 Task: Search one way flight ticket for 5 adults, 2 children, 1 infant in seat and 2 infants on lap in economy from Appleton: Appleton International Airport to Gillette: Gillette Campbell County Airport on 5-1-2023. Choice of flights is JetBlue. Number of bags: 2 carry on bags. Price is upto 72000. Outbound departure time preference is 16:00.
Action: Mouse moved to (227, 227)
Screenshot: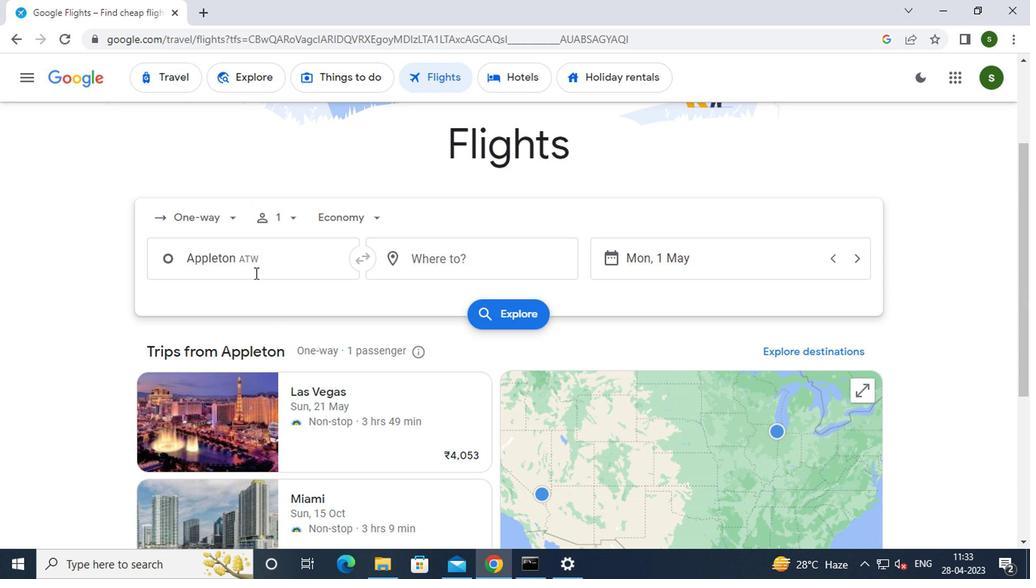 
Action: Mouse pressed left at (227, 227)
Screenshot: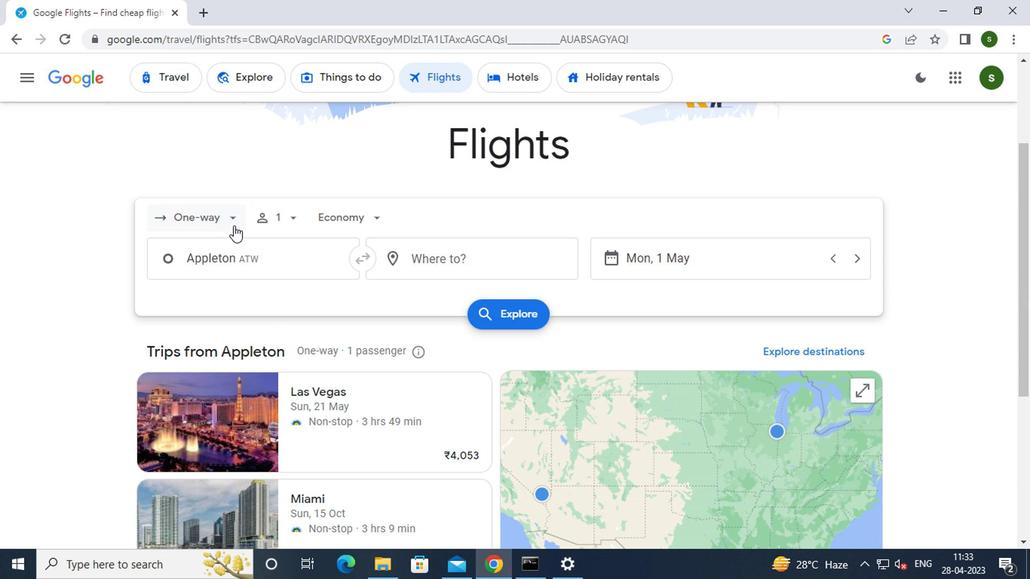 
Action: Mouse moved to (217, 288)
Screenshot: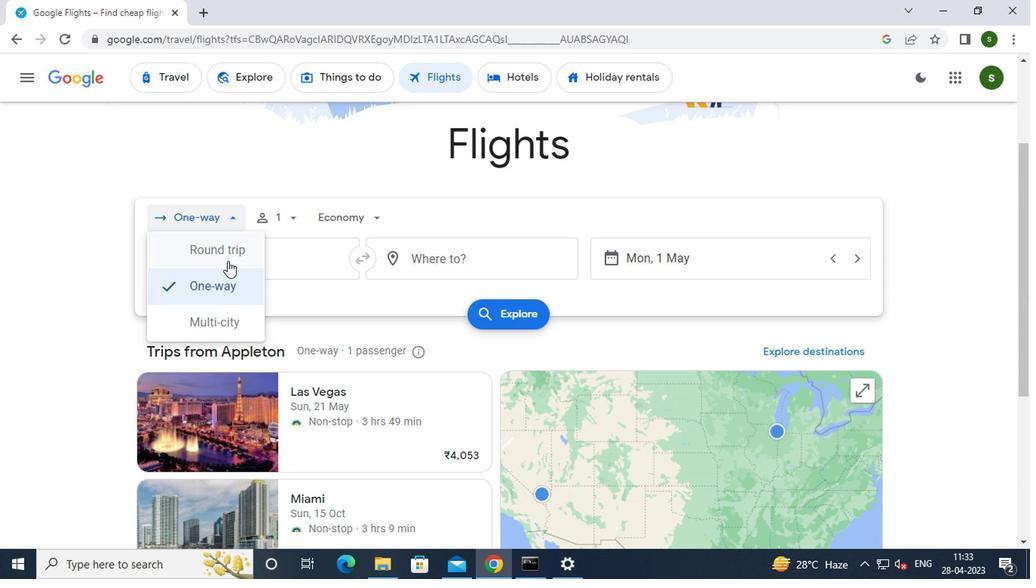 
Action: Mouse pressed left at (217, 288)
Screenshot: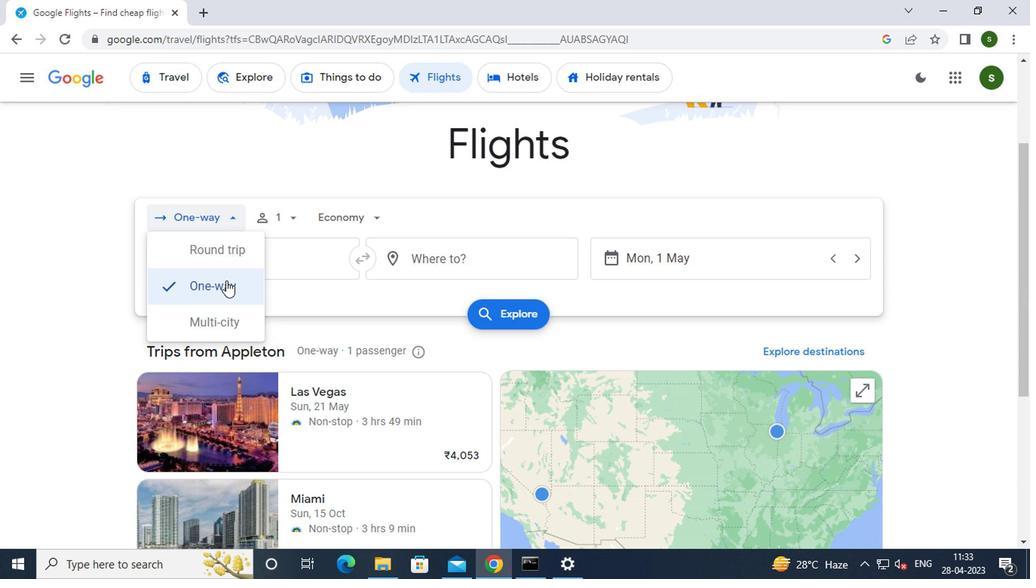 
Action: Mouse moved to (277, 216)
Screenshot: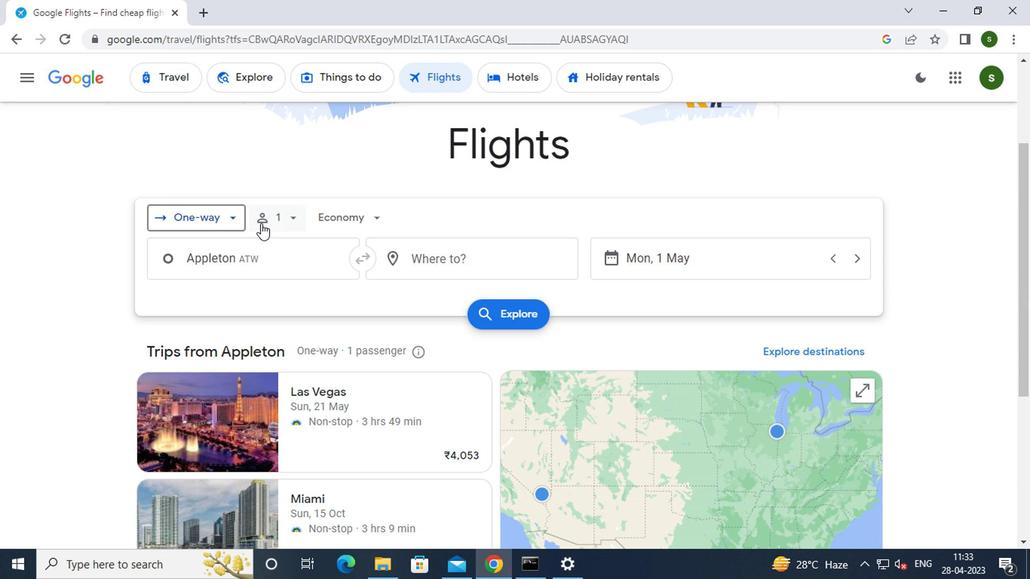 
Action: Mouse pressed left at (277, 216)
Screenshot: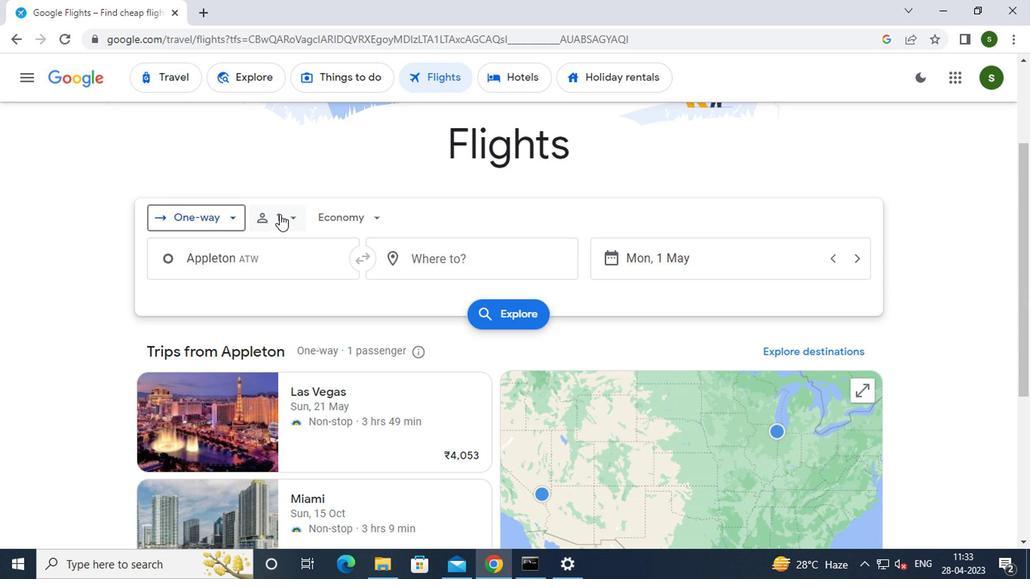 
Action: Mouse moved to (403, 258)
Screenshot: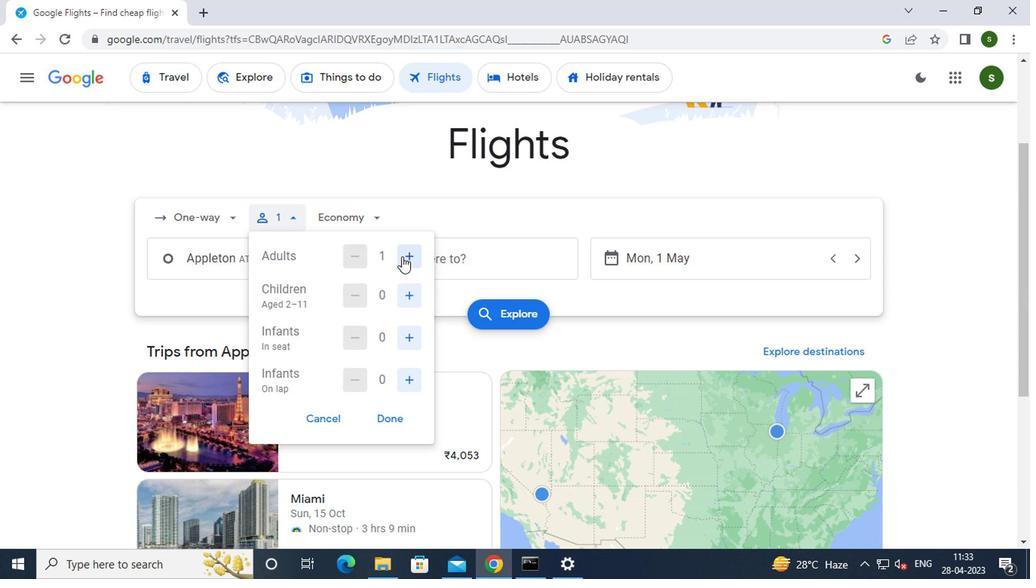 
Action: Mouse pressed left at (403, 258)
Screenshot: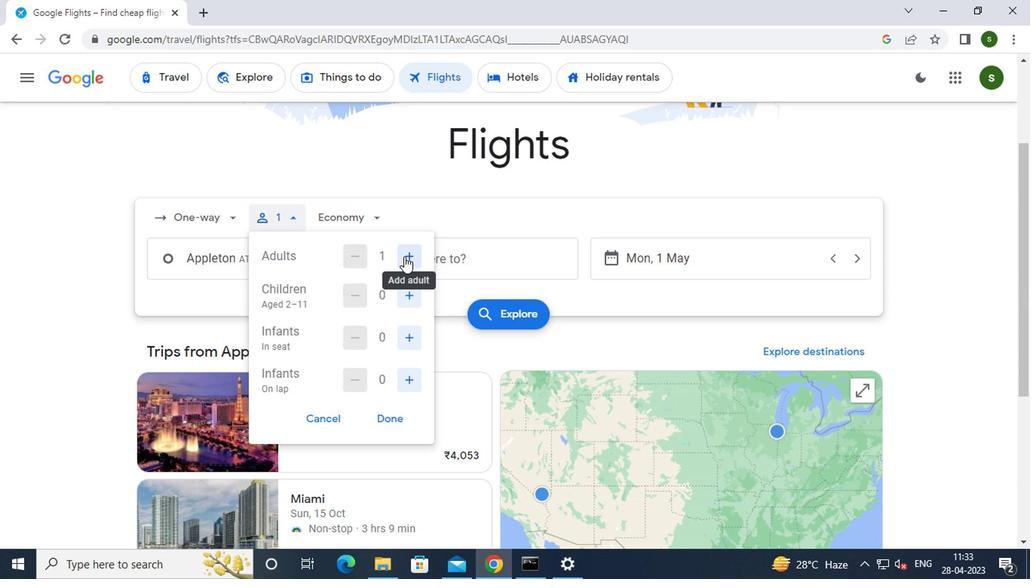
Action: Mouse pressed left at (403, 258)
Screenshot: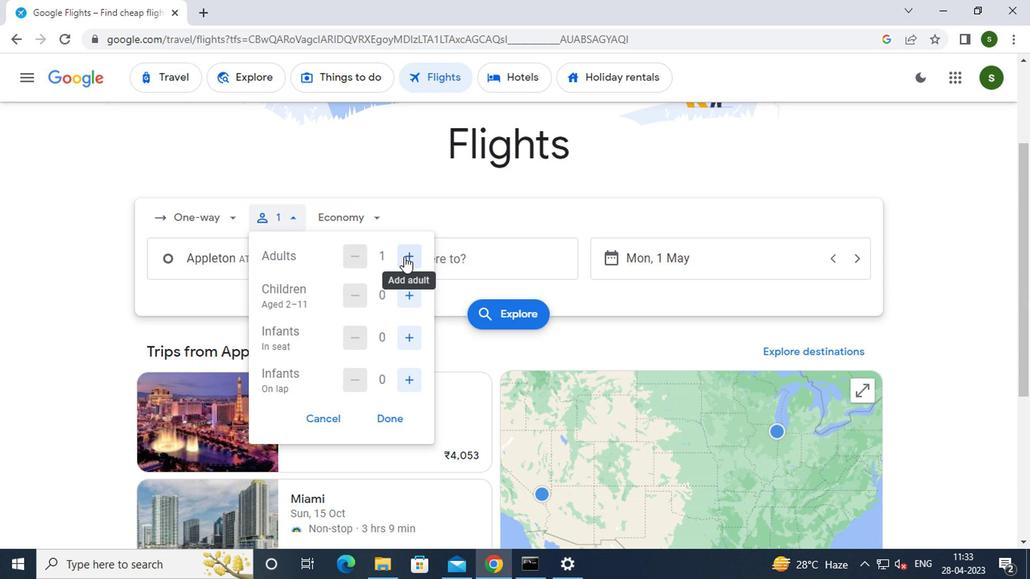 
Action: Mouse pressed left at (403, 258)
Screenshot: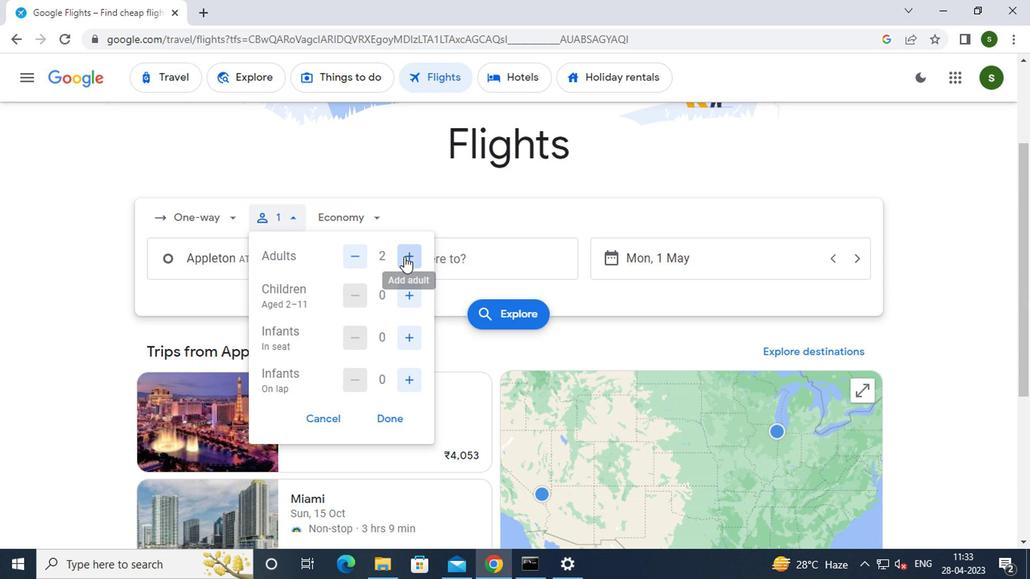 
Action: Mouse pressed left at (403, 258)
Screenshot: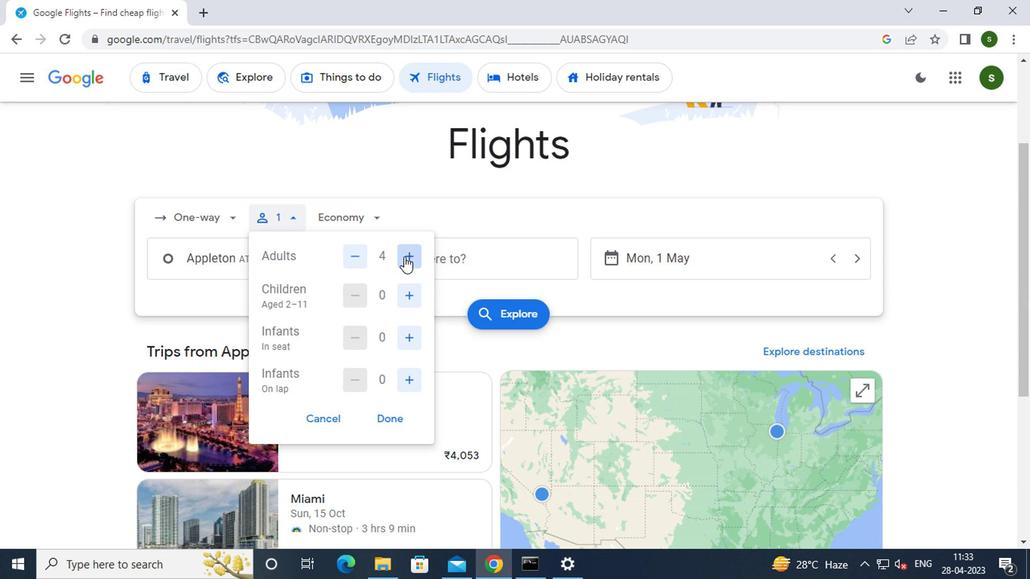 
Action: Mouse moved to (400, 297)
Screenshot: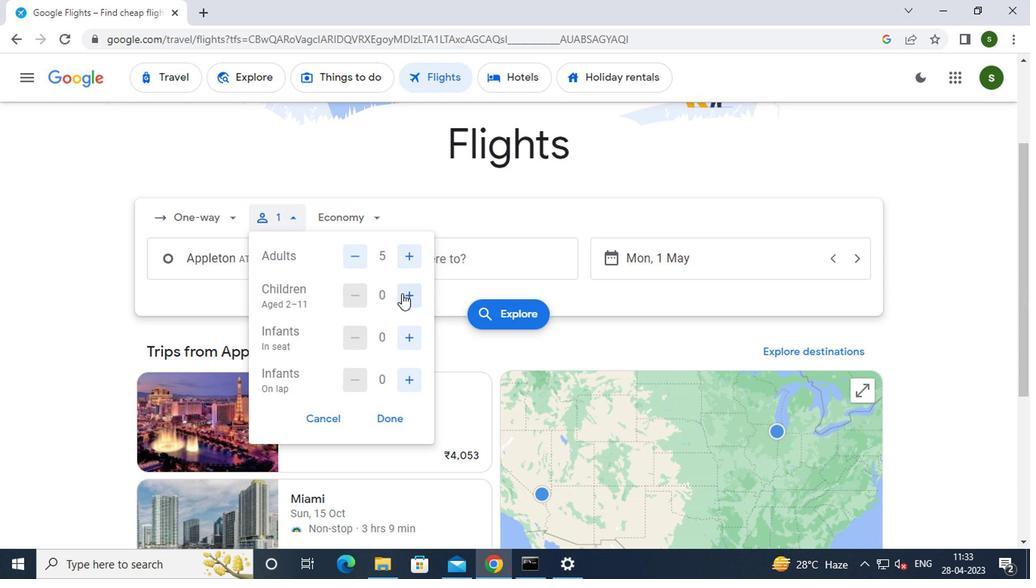 
Action: Mouse pressed left at (400, 297)
Screenshot: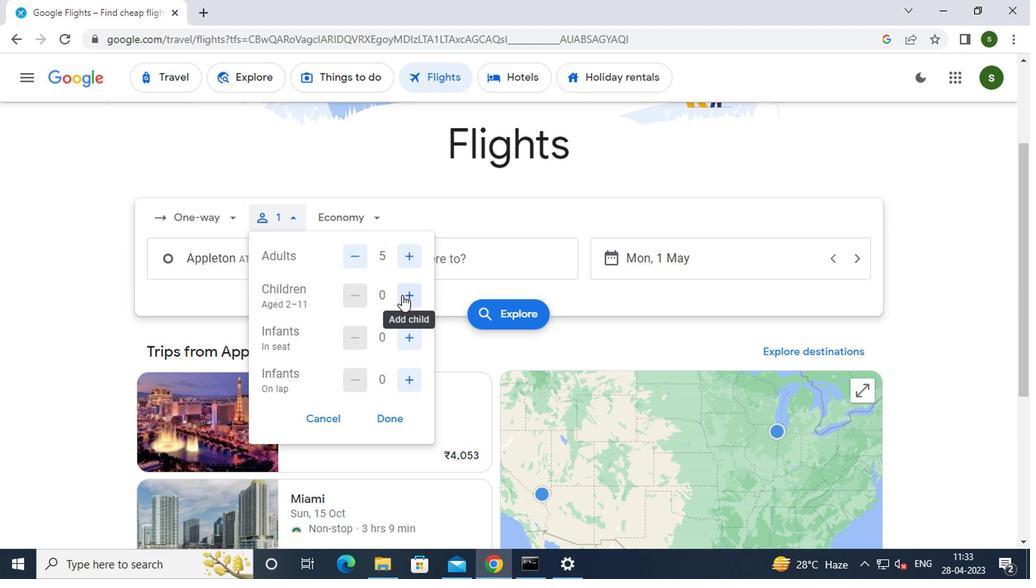 
Action: Mouse pressed left at (400, 297)
Screenshot: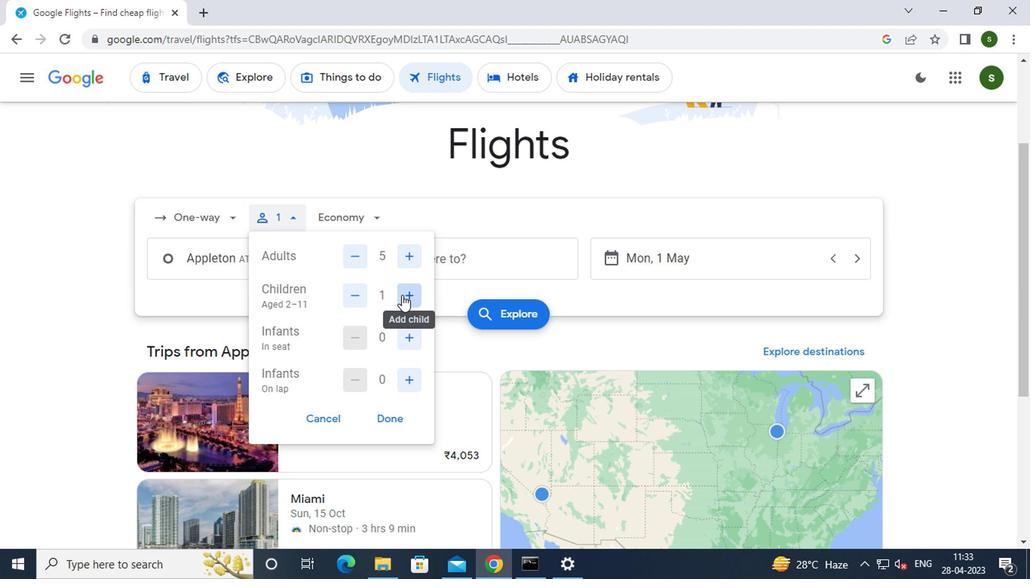 
Action: Mouse moved to (405, 346)
Screenshot: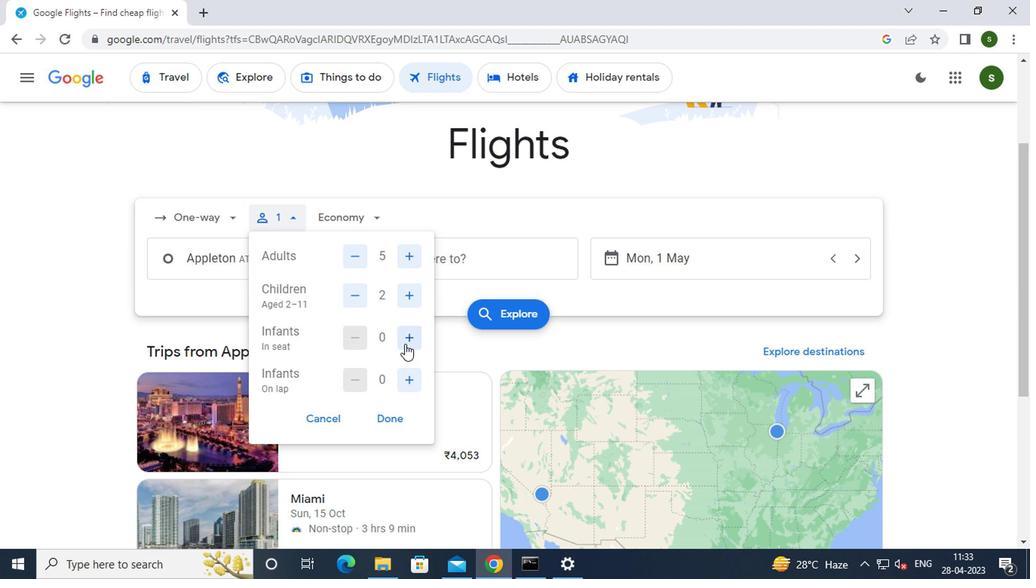
Action: Mouse pressed left at (405, 346)
Screenshot: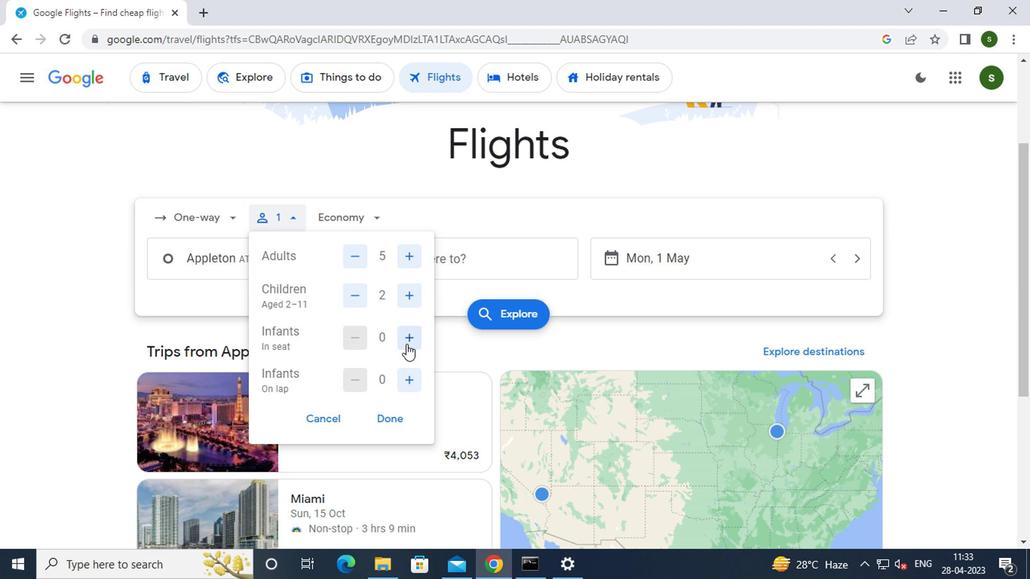 
Action: Mouse moved to (412, 377)
Screenshot: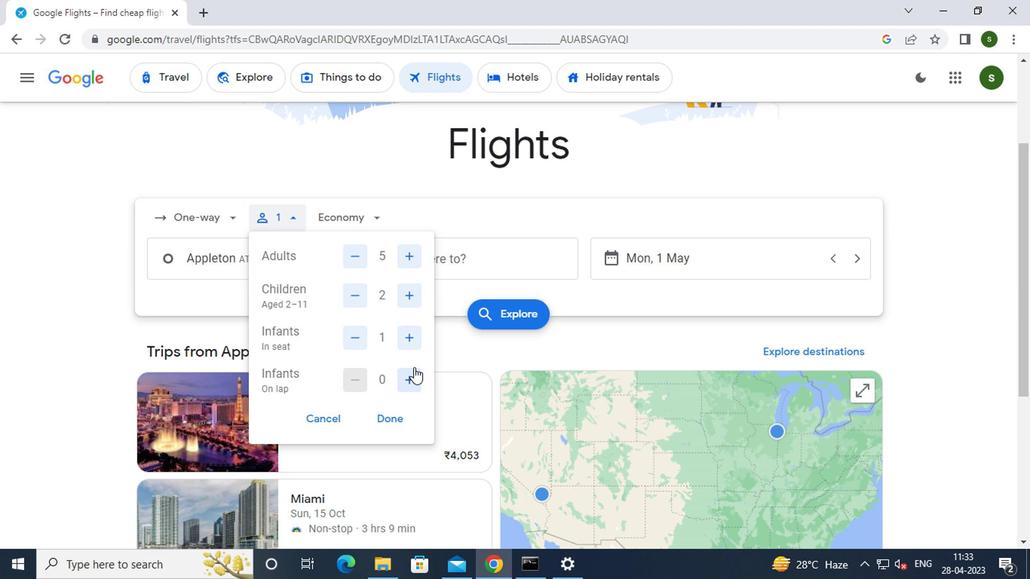
Action: Mouse pressed left at (412, 377)
Screenshot: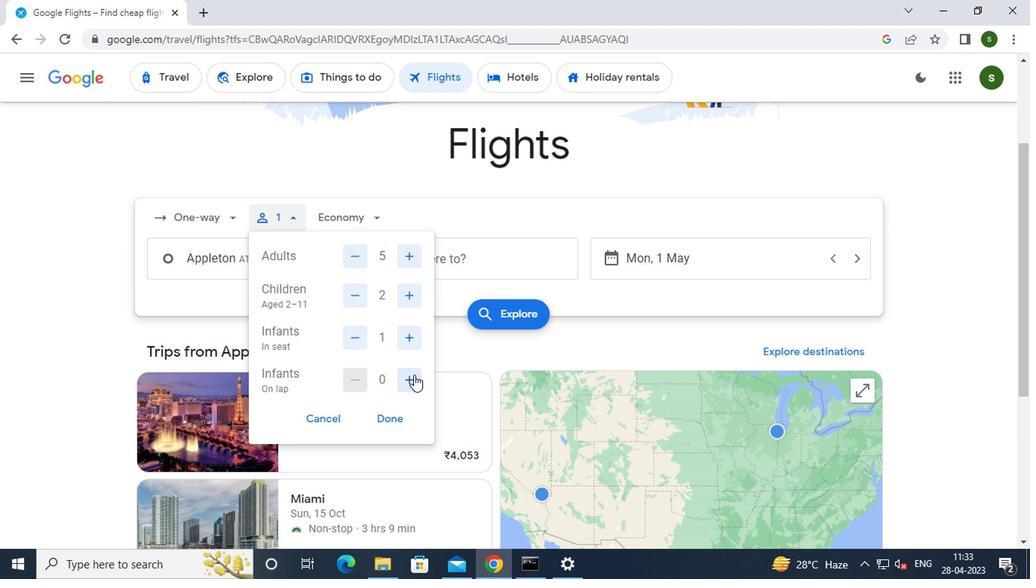 
Action: Mouse pressed left at (412, 377)
Screenshot: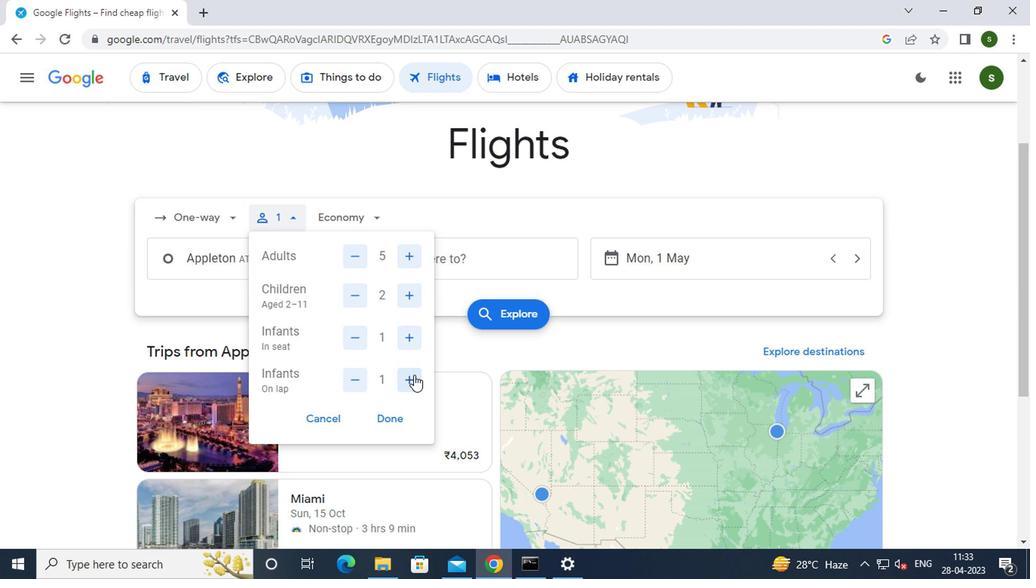 
Action: Mouse moved to (346, 382)
Screenshot: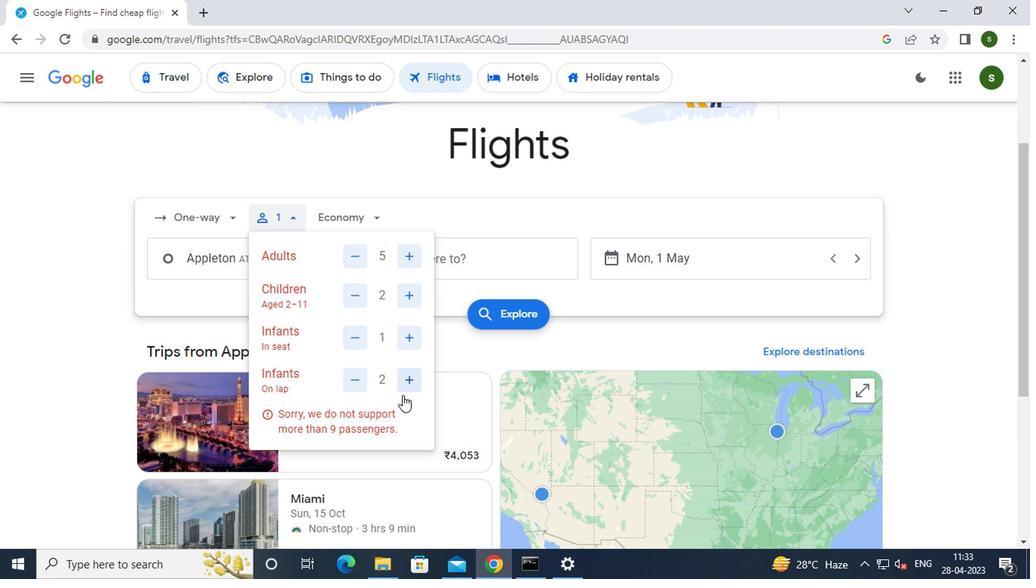 
Action: Mouse pressed left at (346, 382)
Screenshot: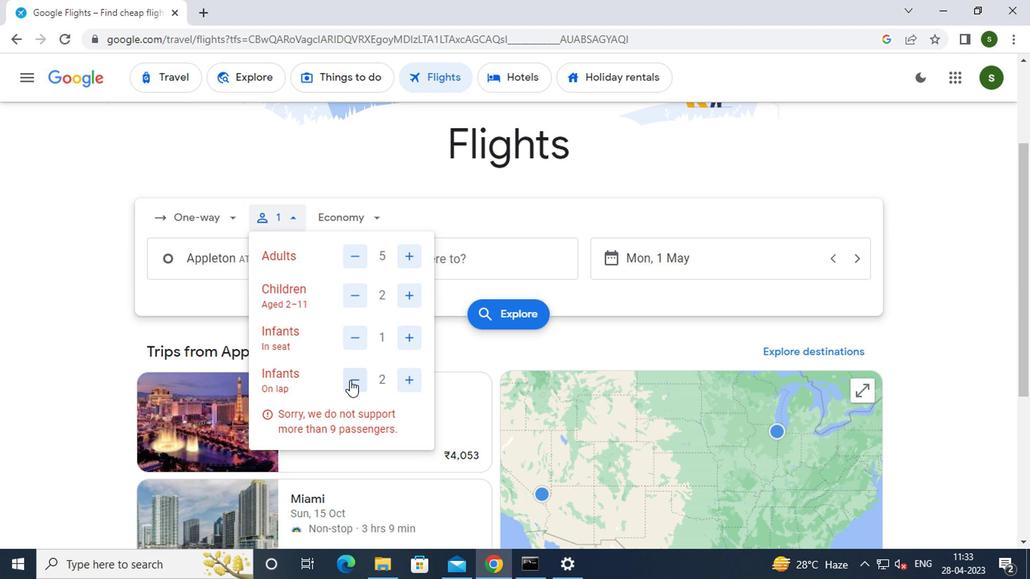 
Action: Mouse moved to (418, 223)
Screenshot: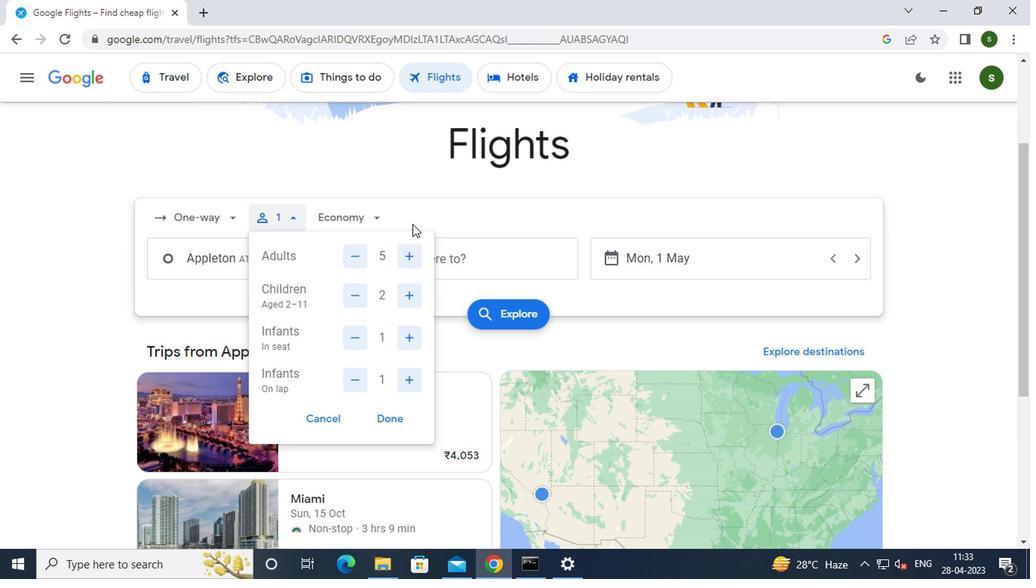 
Action: Mouse pressed left at (418, 223)
Screenshot: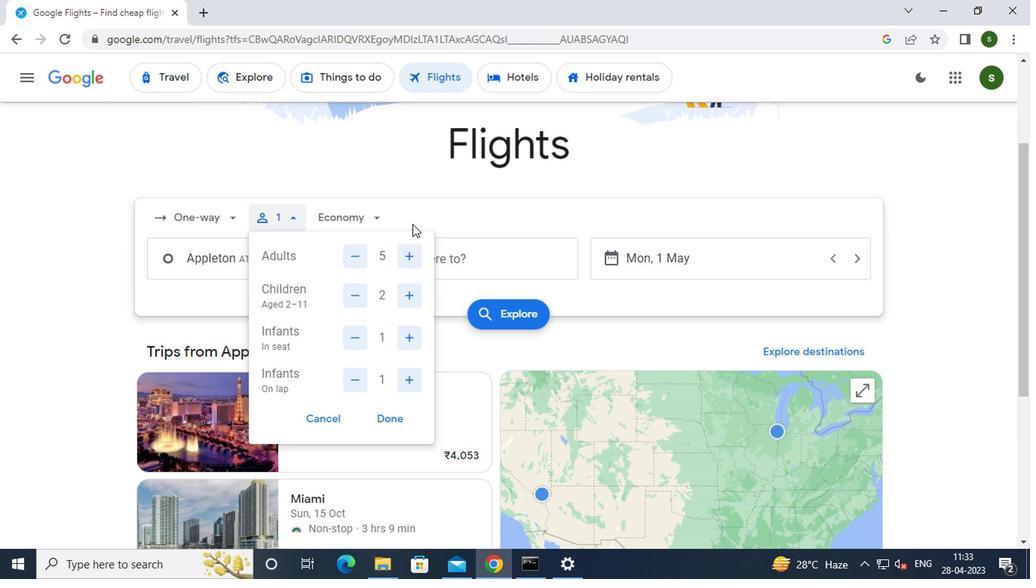 
Action: Mouse moved to (369, 219)
Screenshot: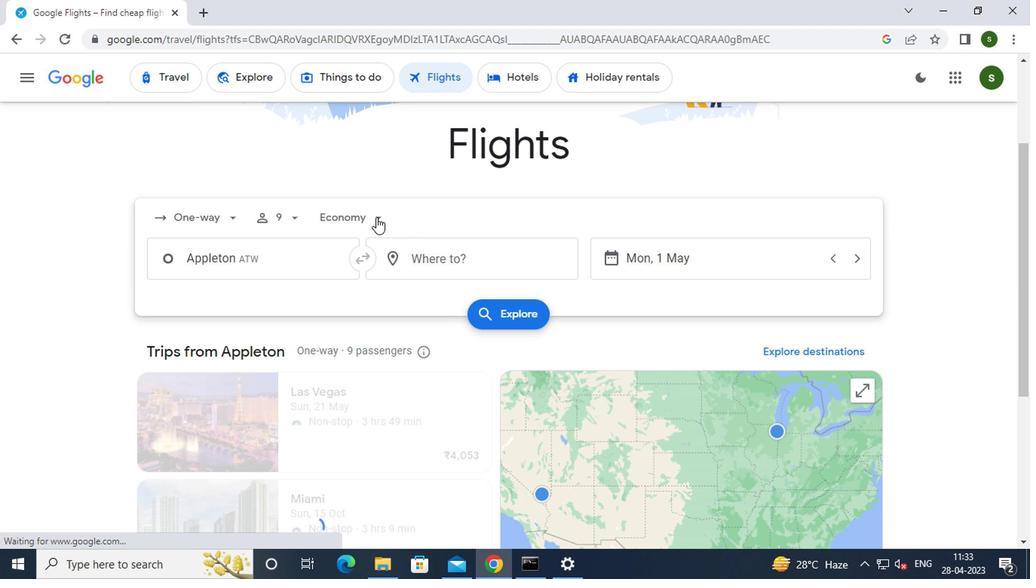 
Action: Mouse pressed left at (369, 219)
Screenshot: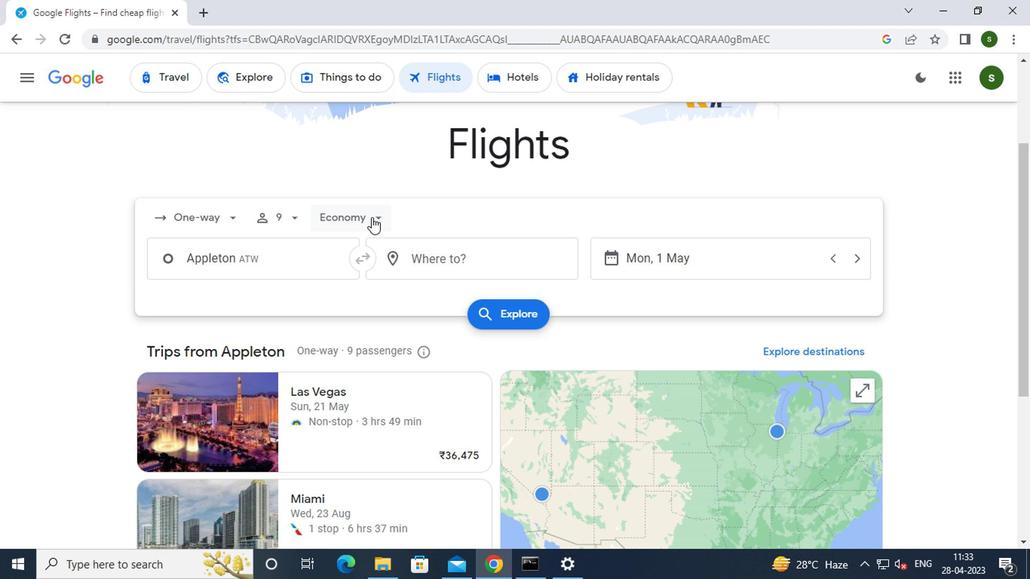 
Action: Mouse moved to (368, 255)
Screenshot: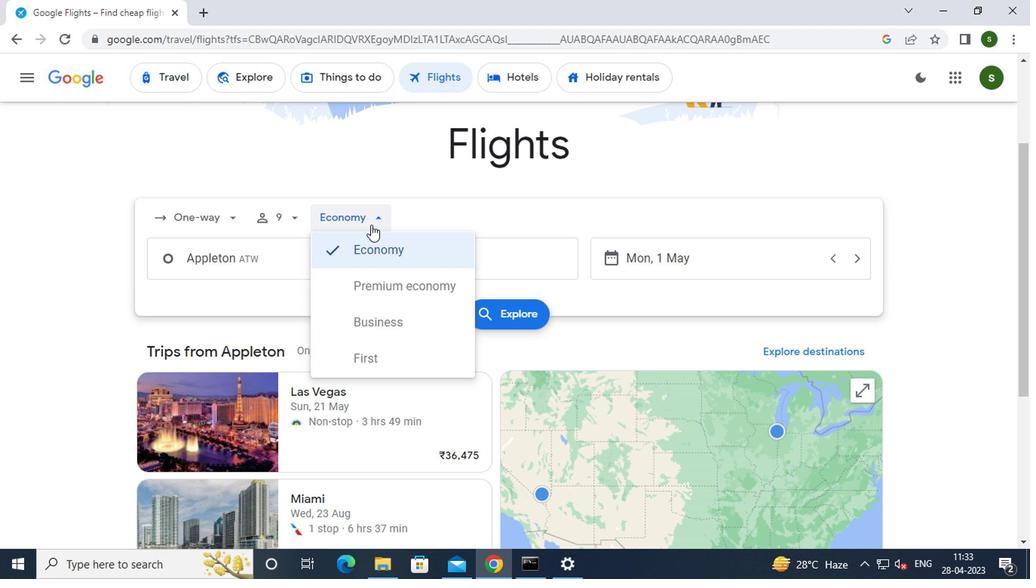 
Action: Mouse pressed left at (368, 255)
Screenshot: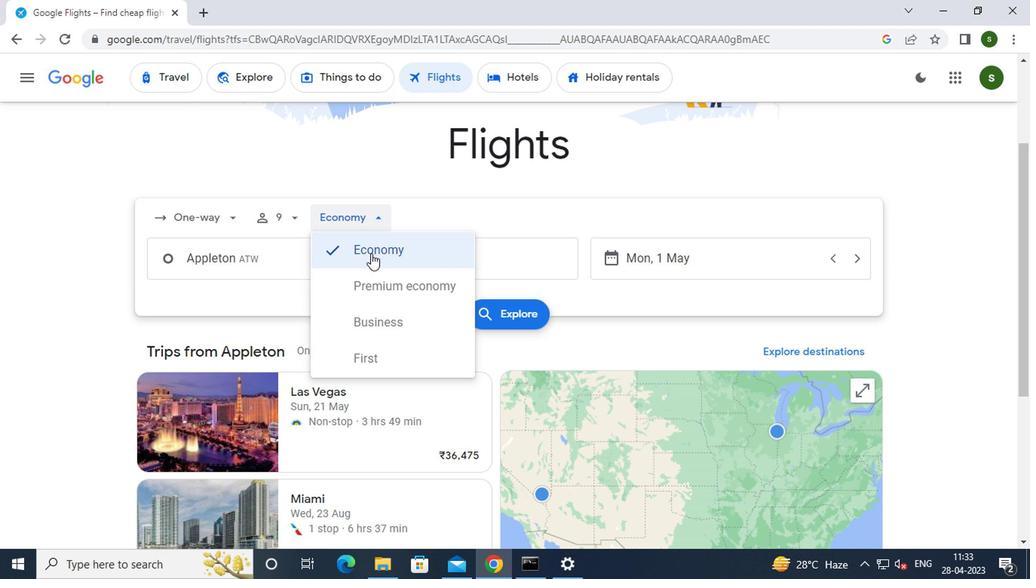 
Action: Mouse moved to (271, 264)
Screenshot: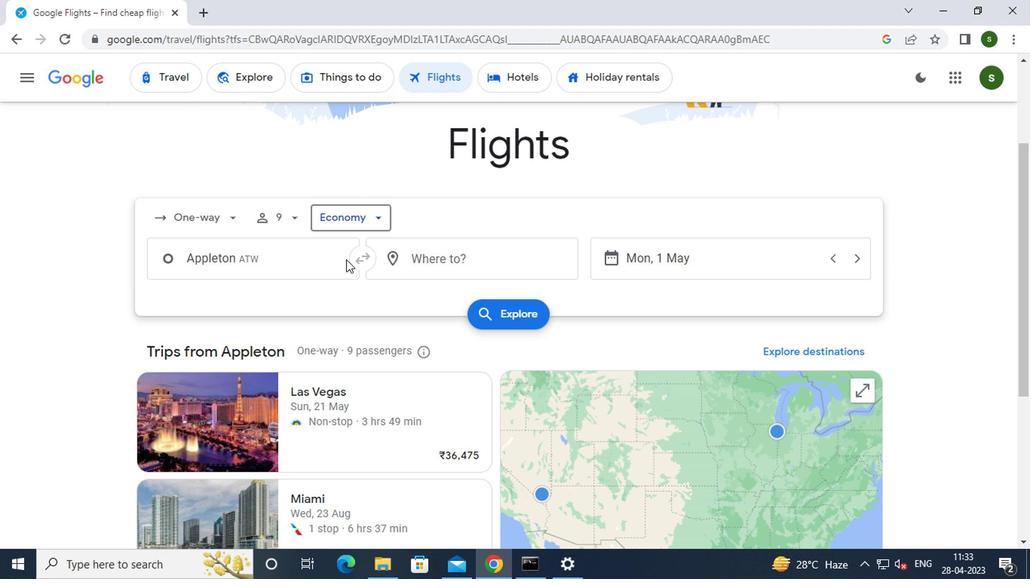 
Action: Mouse pressed left at (271, 264)
Screenshot: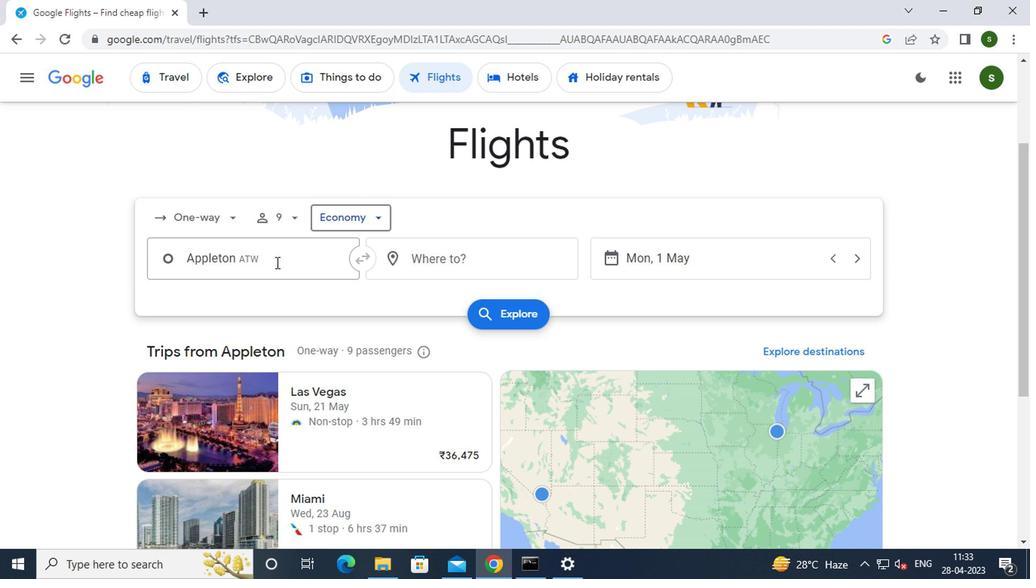 
Action: Key pressed <Key.backspace><Key.caps_lock>a<Key.caps_lock>ppleton
Screenshot: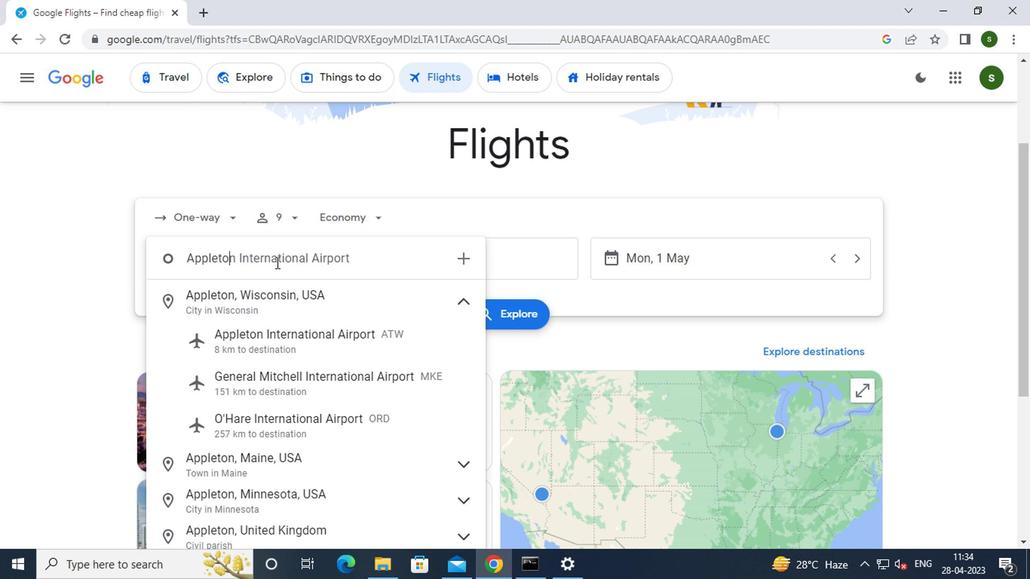 
Action: Mouse moved to (279, 329)
Screenshot: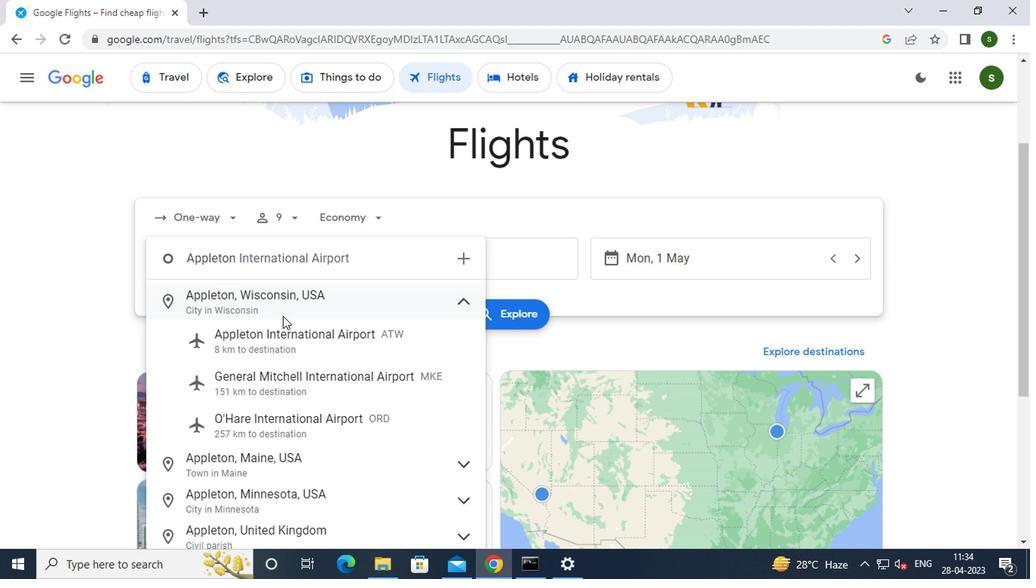 
Action: Mouse pressed left at (279, 329)
Screenshot: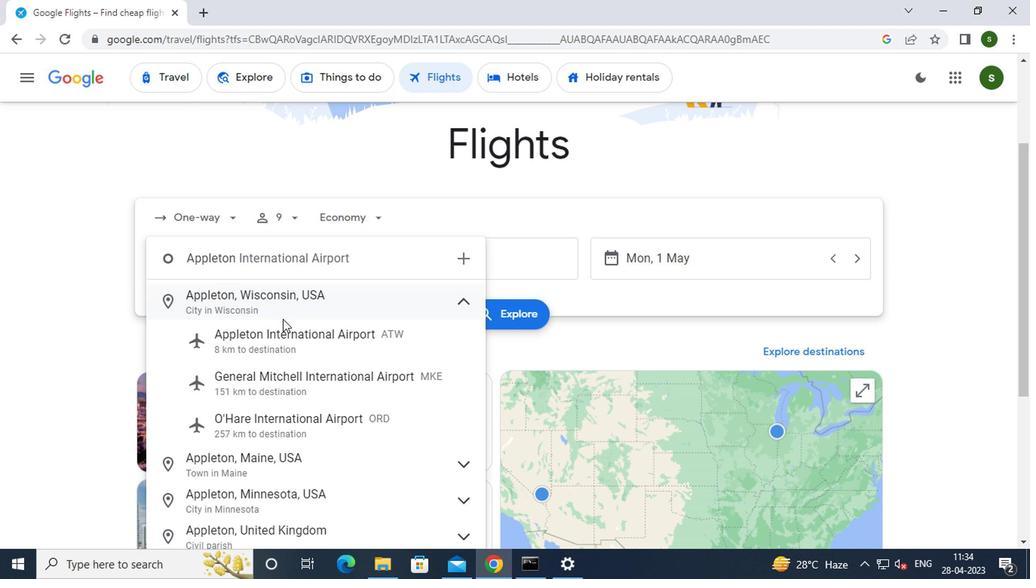 
Action: Mouse moved to (469, 261)
Screenshot: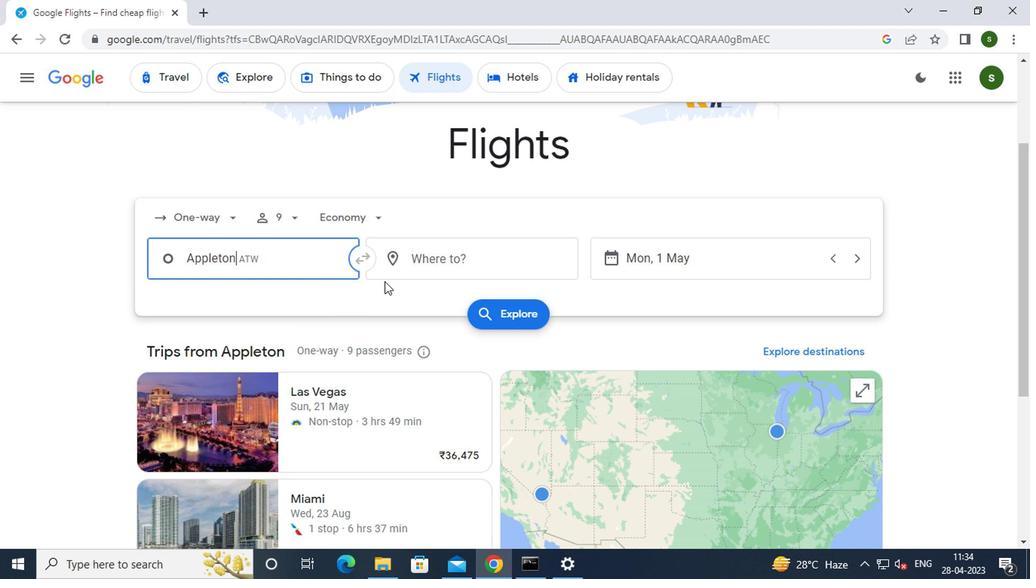 
Action: Mouse pressed left at (469, 261)
Screenshot: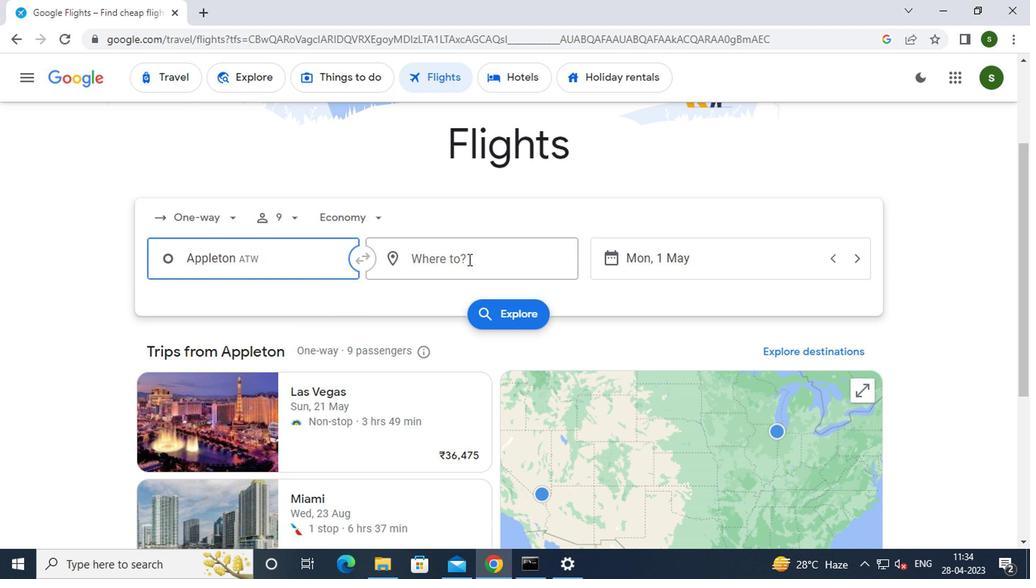 
Action: Key pressed <Key.caps_lock>g<Key.caps_lock>illette<Key.enter>
Screenshot: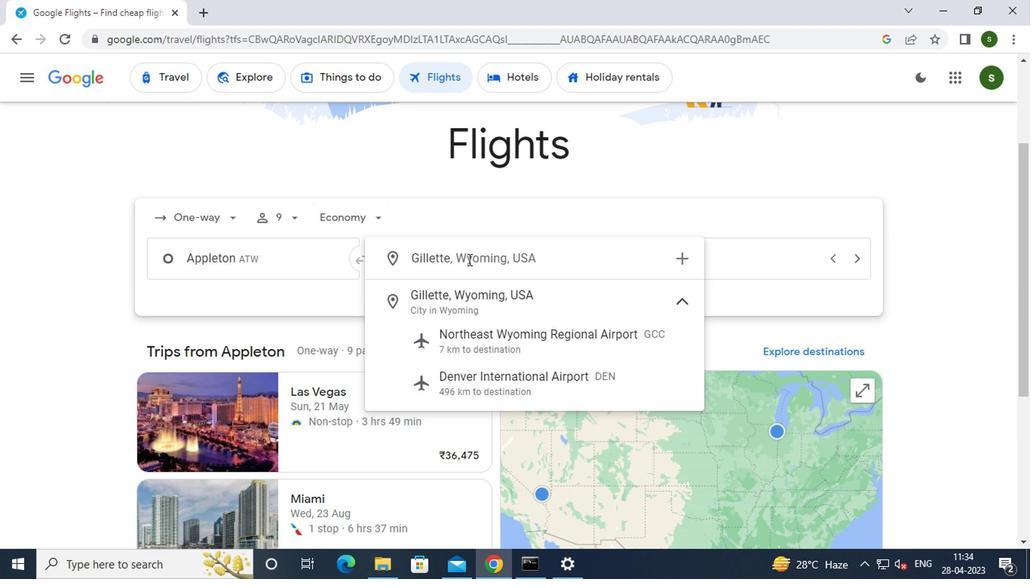 
Action: Mouse moved to (653, 259)
Screenshot: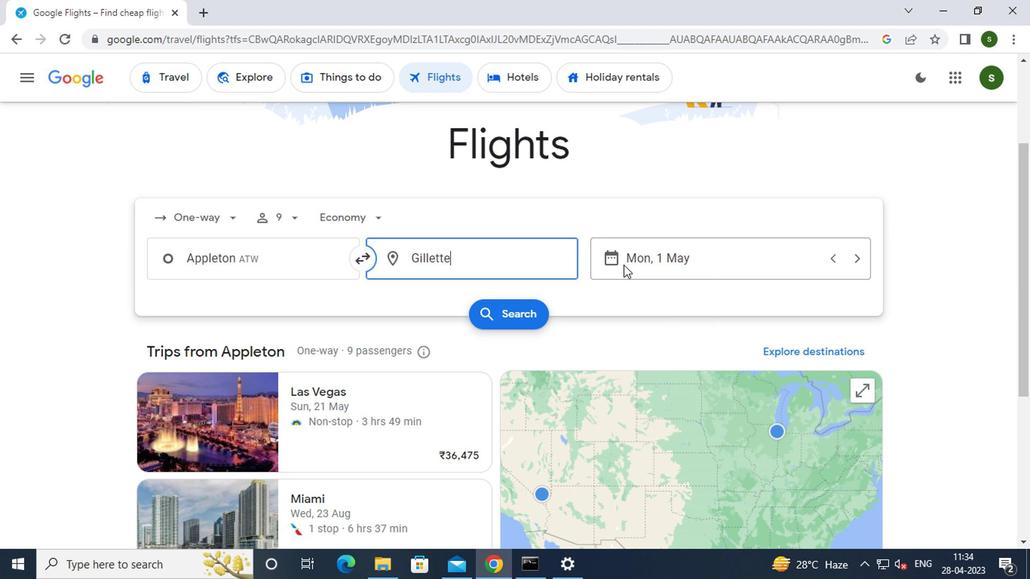 
Action: Mouse pressed left at (653, 259)
Screenshot: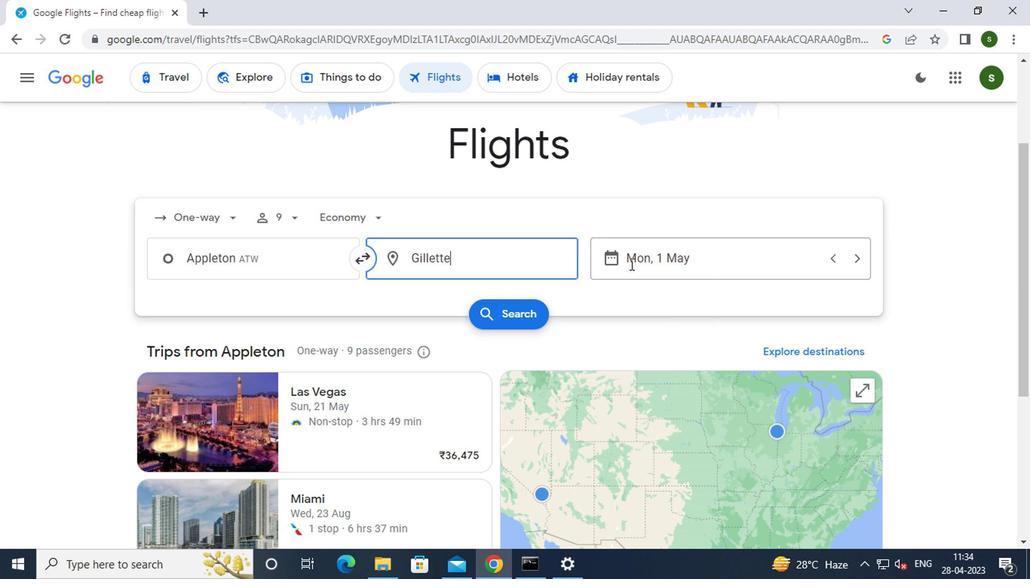 
Action: Mouse moved to (678, 277)
Screenshot: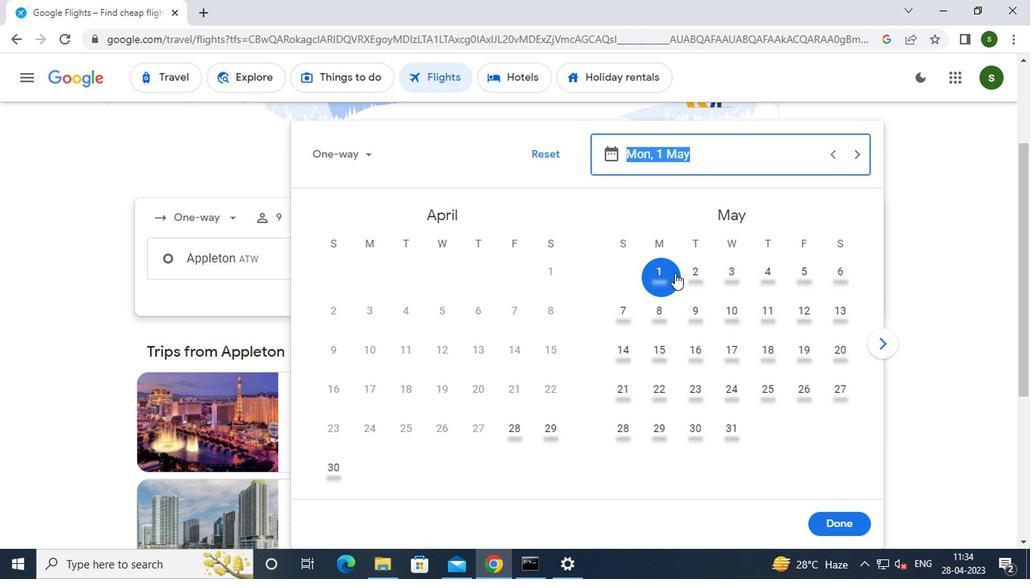 
Action: Mouse pressed left at (678, 277)
Screenshot: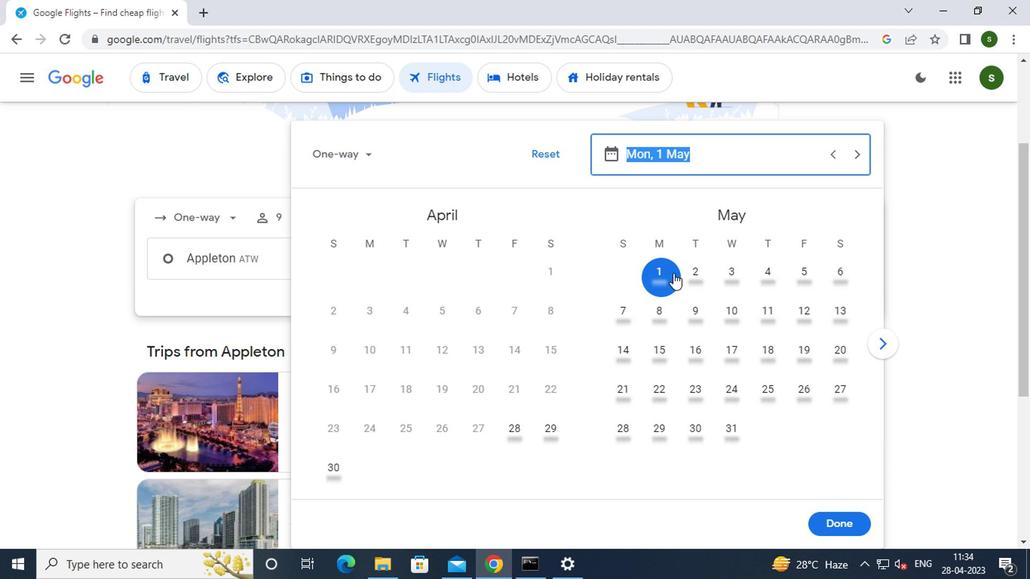 
Action: Mouse moved to (852, 523)
Screenshot: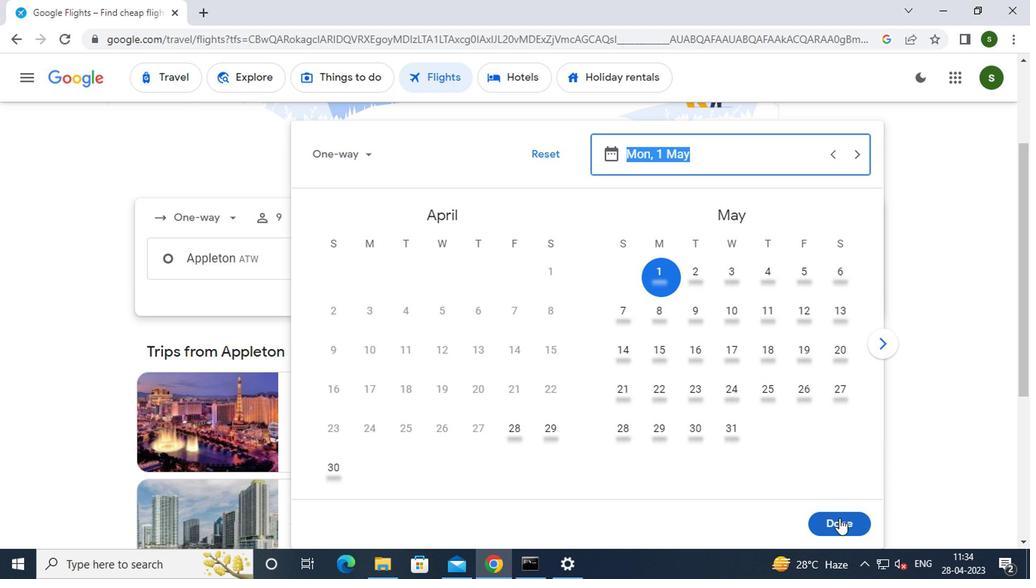 
Action: Mouse pressed left at (852, 523)
Screenshot: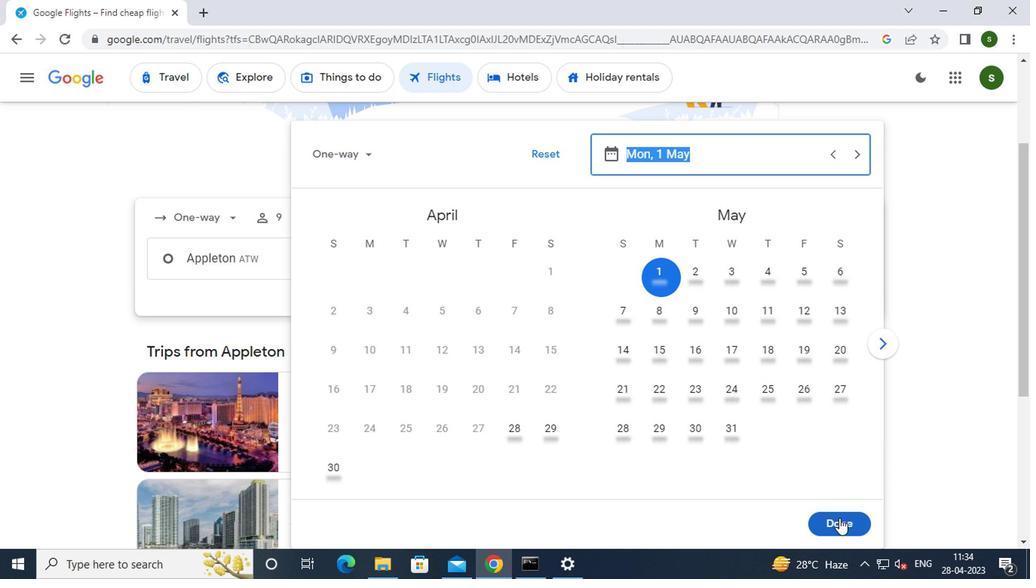
Action: Mouse moved to (513, 312)
Screenshot: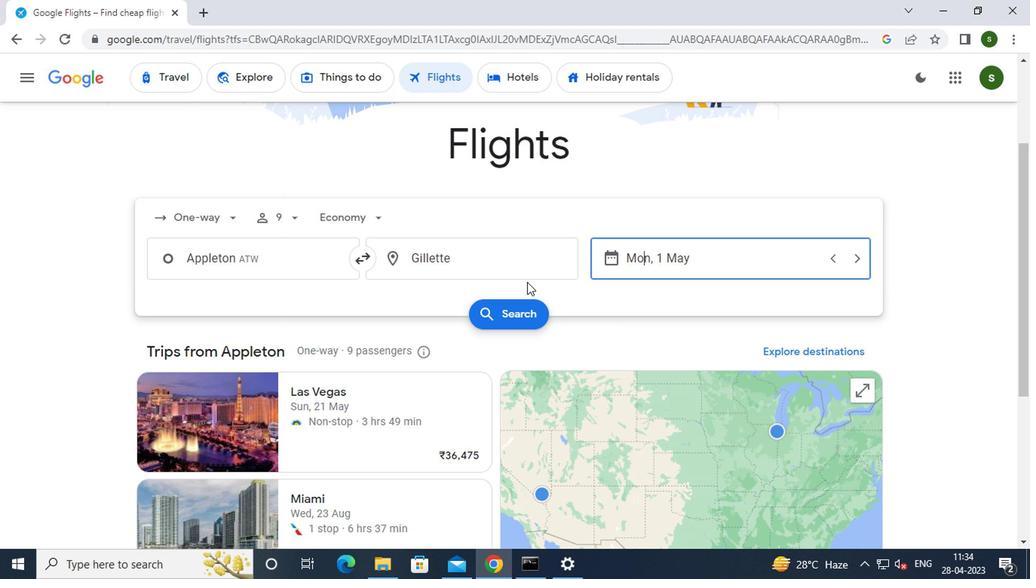 
Action: Mouse pressed left at (513, 312)
Screenshot: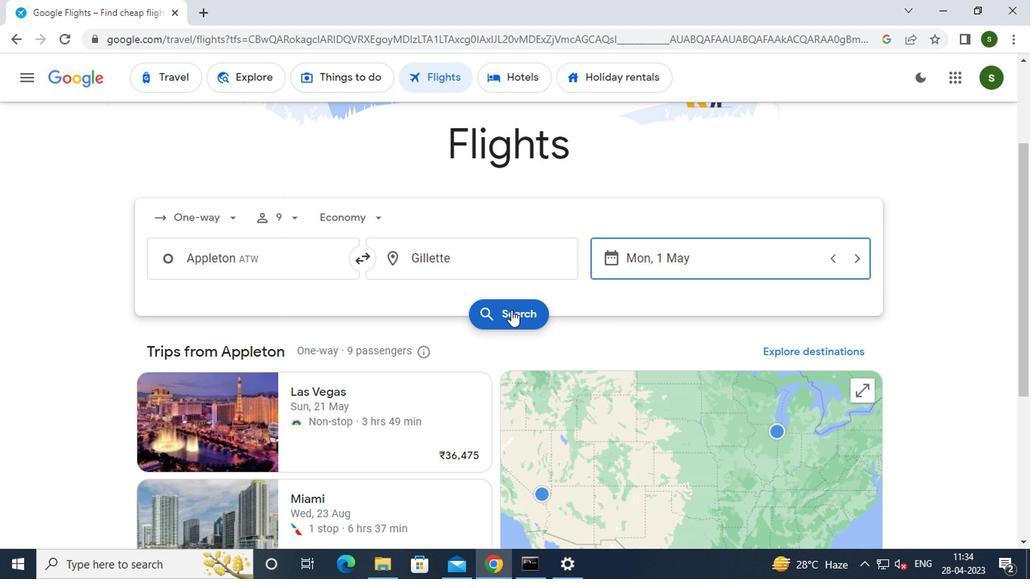 
Action: Mouse moved to (144, 213)
Screenshot: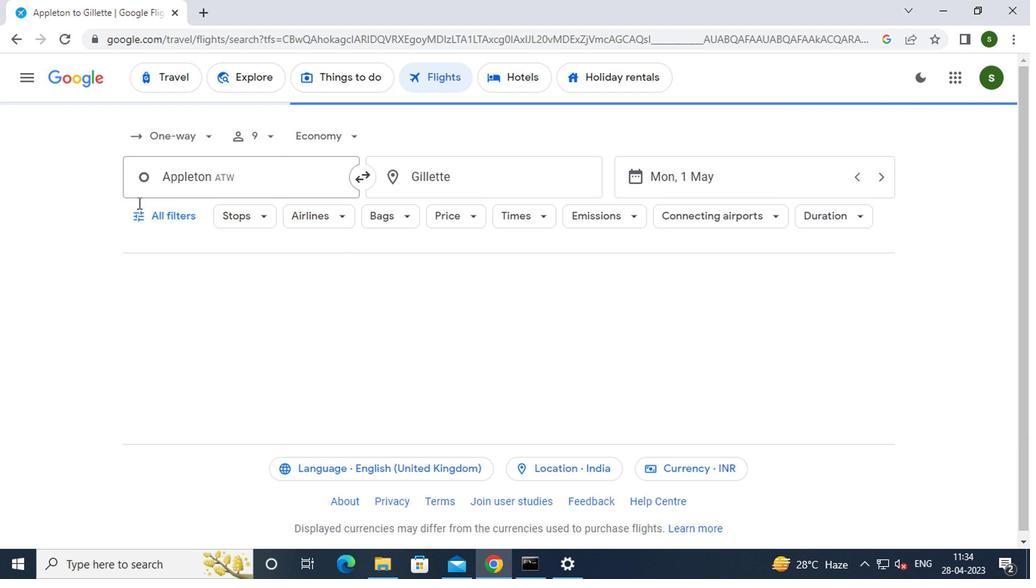 
Action: Mouse pressed left at (144, 213)
Screenshot: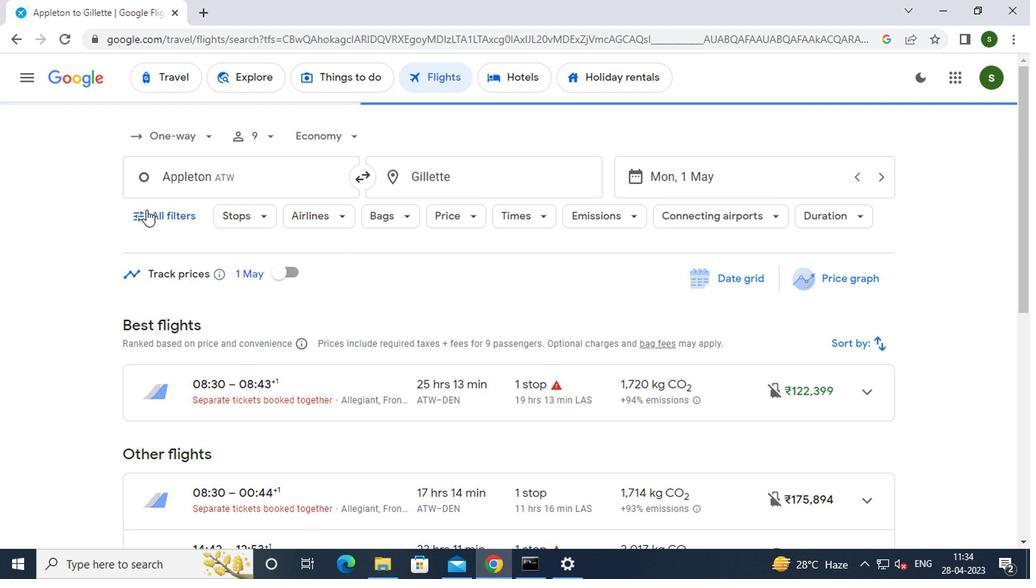 
Action: Mouse moved to (168, 237)
Screenshot: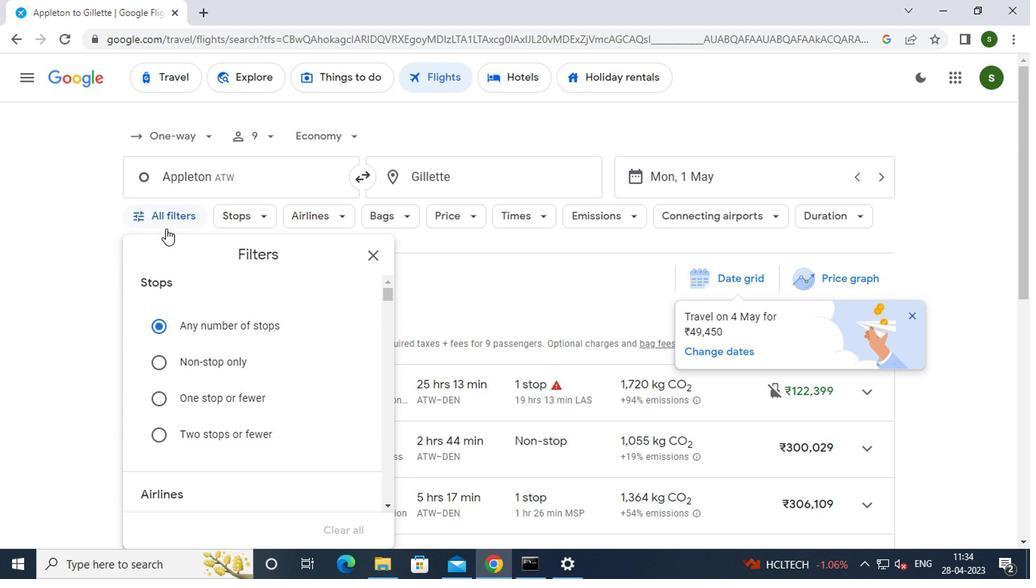 
Action: Mouse scrolled (168, 236) with delta (0, 0)
Screenshot: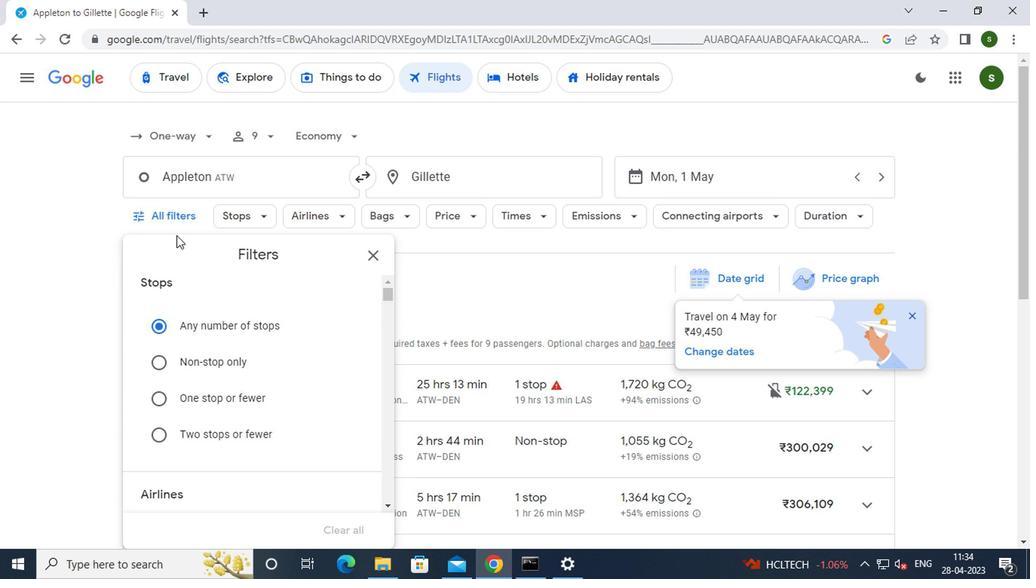 
Action: Mouse scrolled (168, 236) with delta (0, 0)
Screenshot: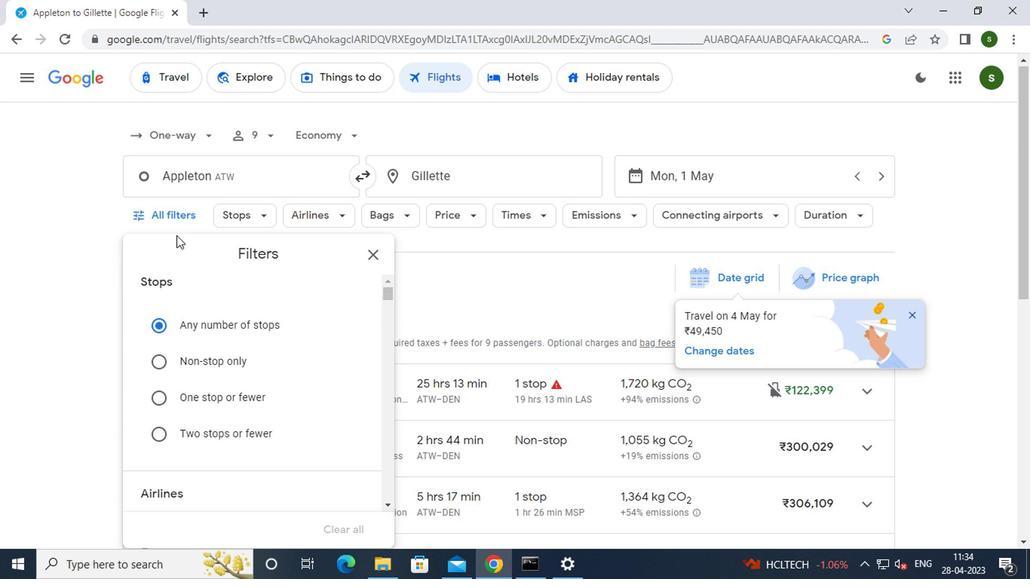 
Action: Mouse moved to (382, 143)
Screenshot: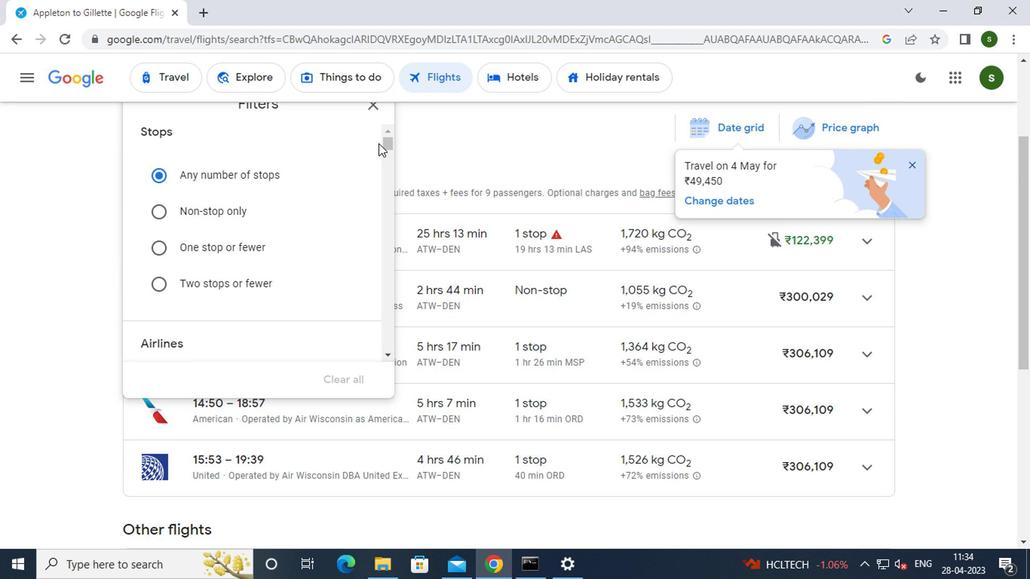 
Action: Mouse pressed left at (382, 143)
Screenshot: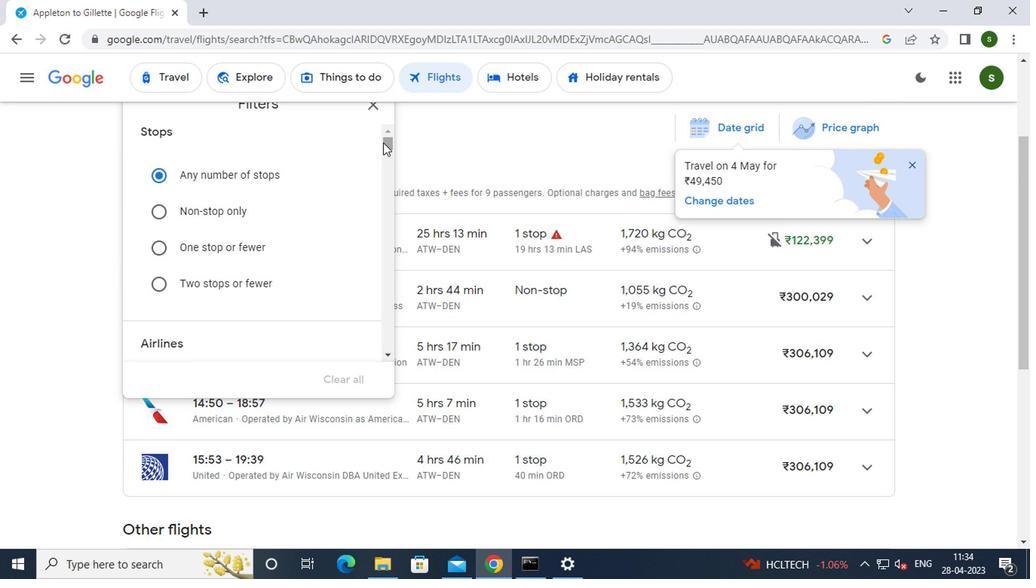 
Action: Mouse moved to (354, 213)
Screenshot: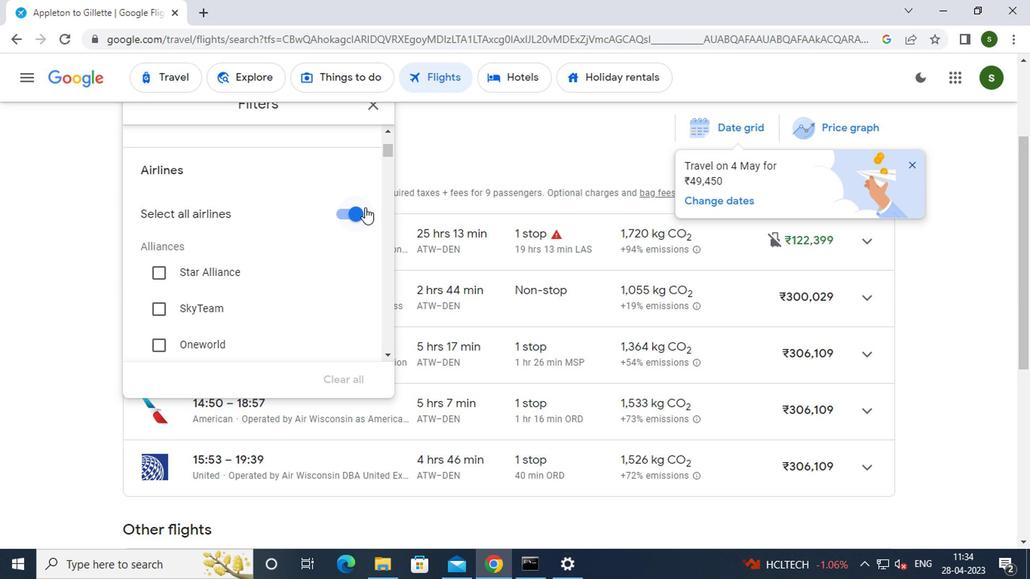 
Action: Mouse pressed left at (354, 213)
Screenshot: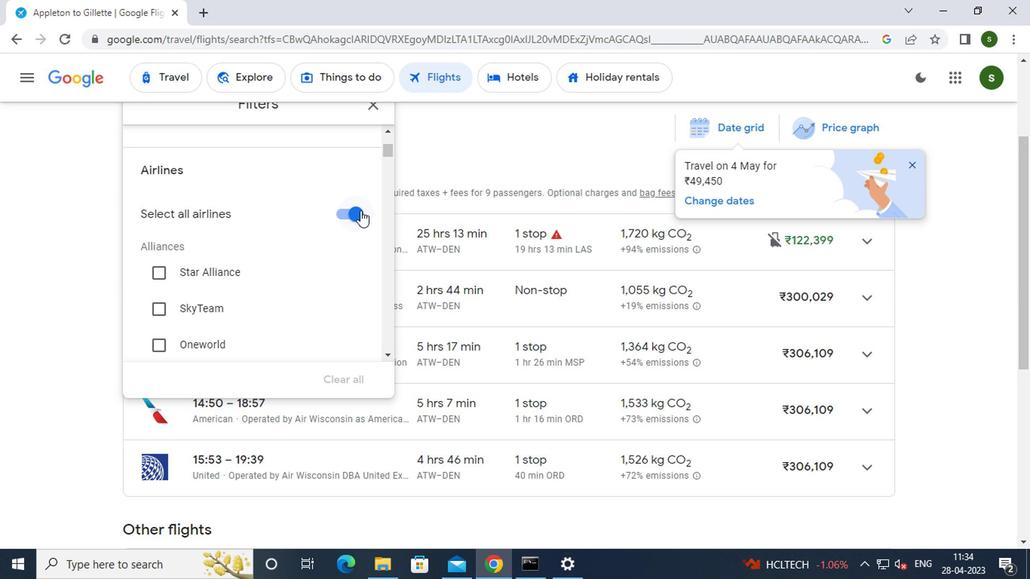 
Action: Mouse moved to (313, 237)
Screenshot: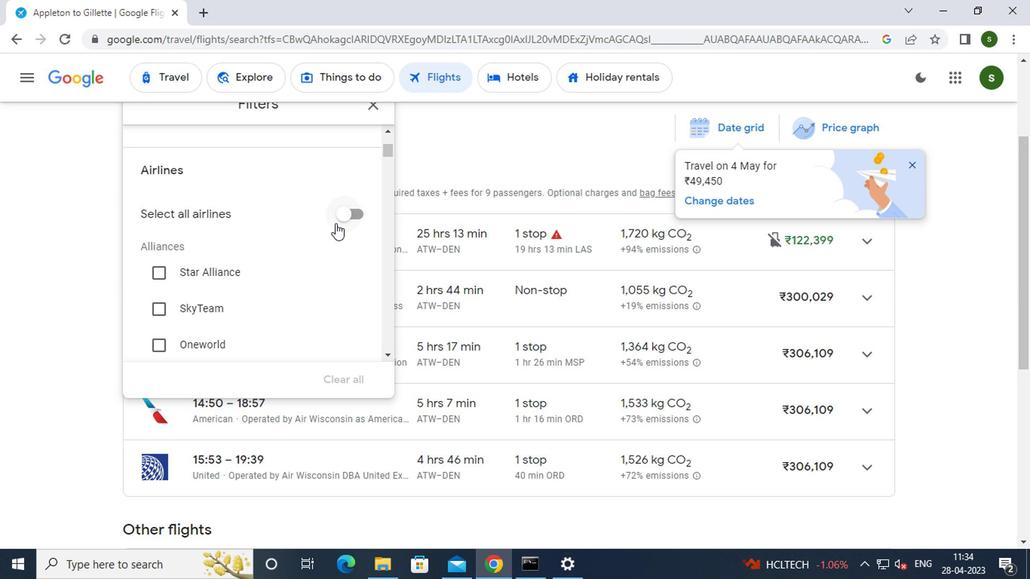 
Action: Mouse scrolled (313, 236) with delta (0, 0)
Screenshot: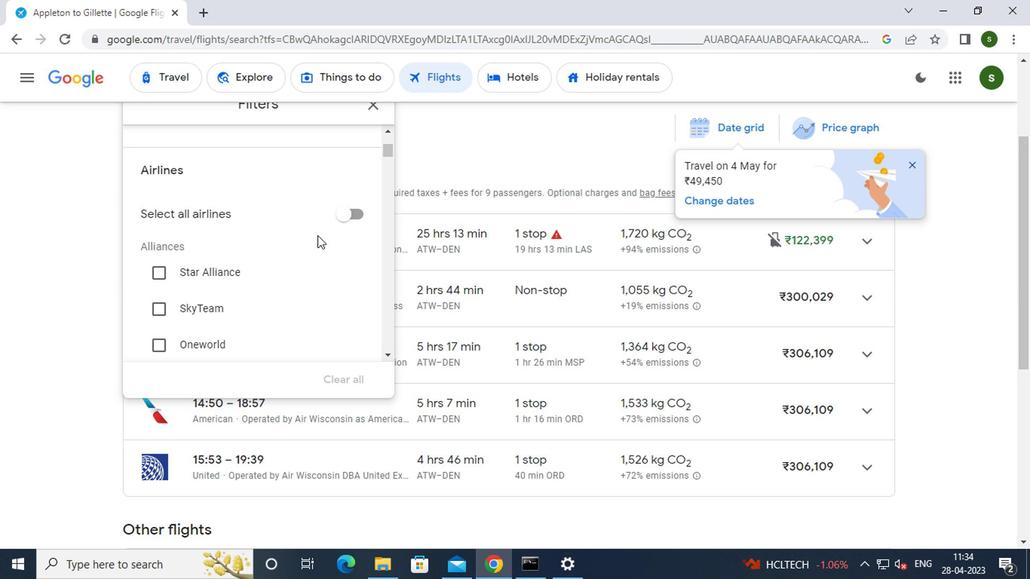 
Action: Mouse moved to (313, 238)
Screenshot: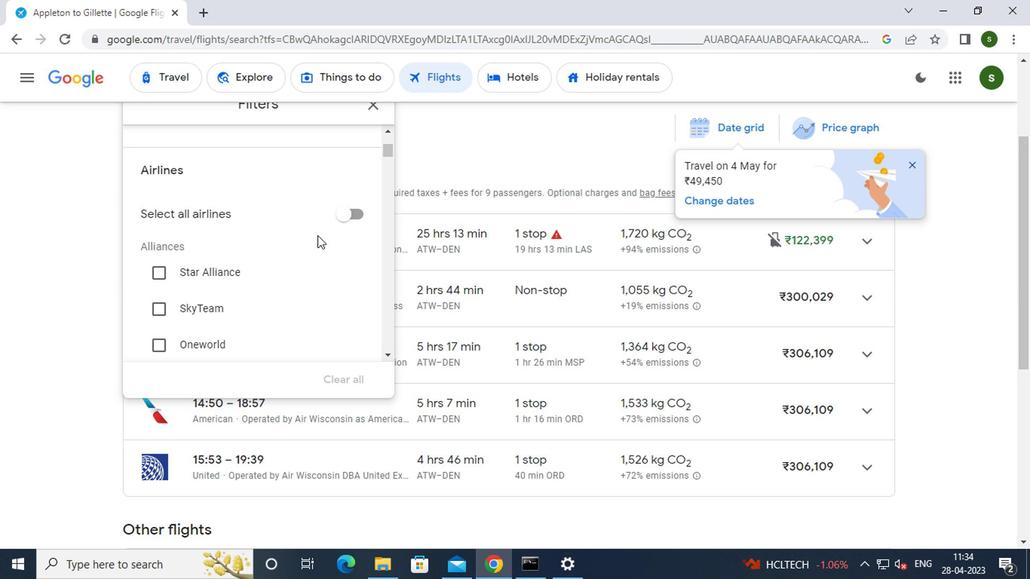 
Action: Mouse scrolled (313, 237) with delta (0, -1)
Screenshot: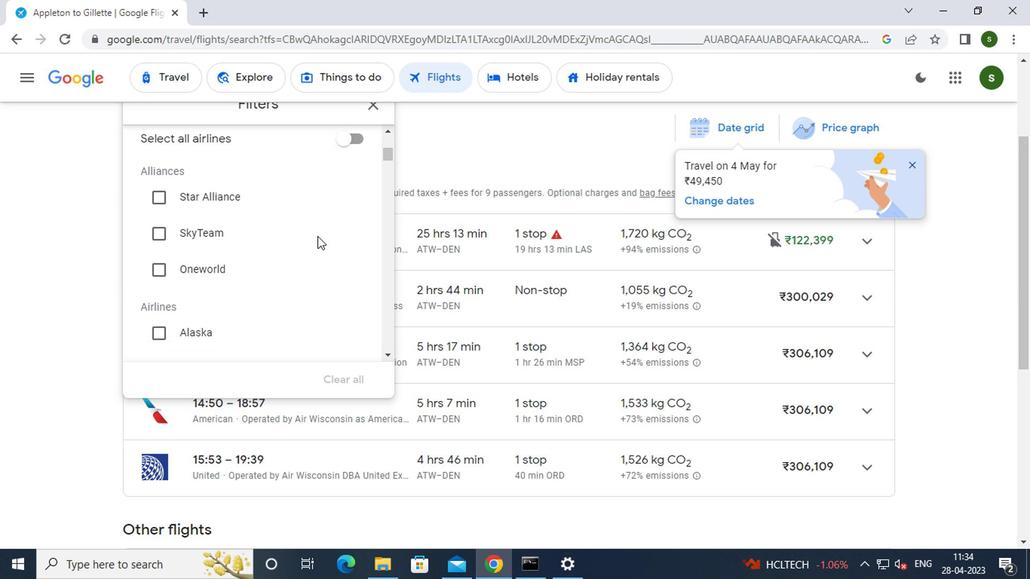 
Action: Mouse scrolled (313, 237) with delta (0, -1)
Screenshot: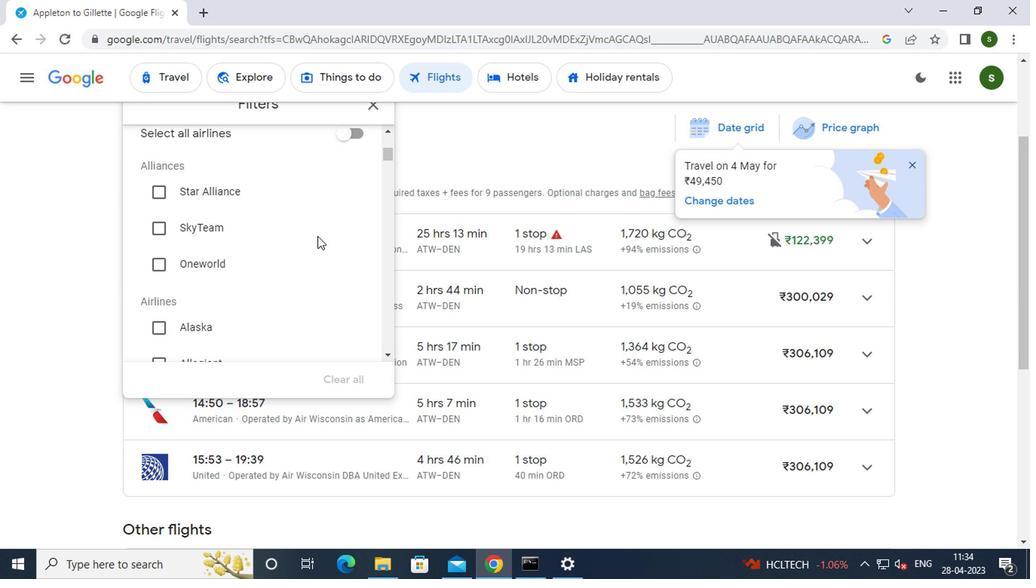 
Action: Mouse scrolled (313, 237) with delta (0, -1)
Screenshot: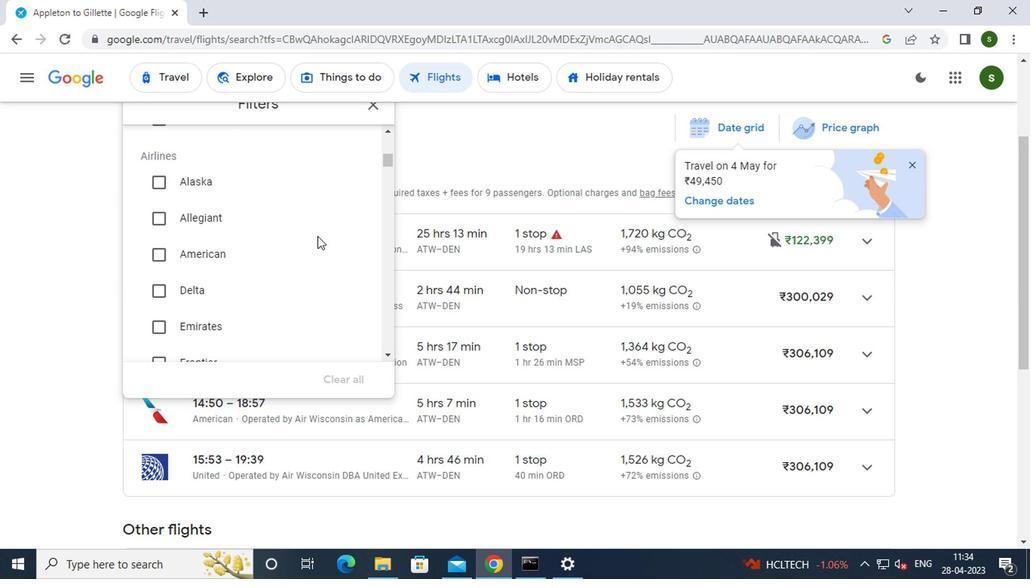 
Action: Mouse scrolled (313, 237) with delta (0, -1)
Screenshot: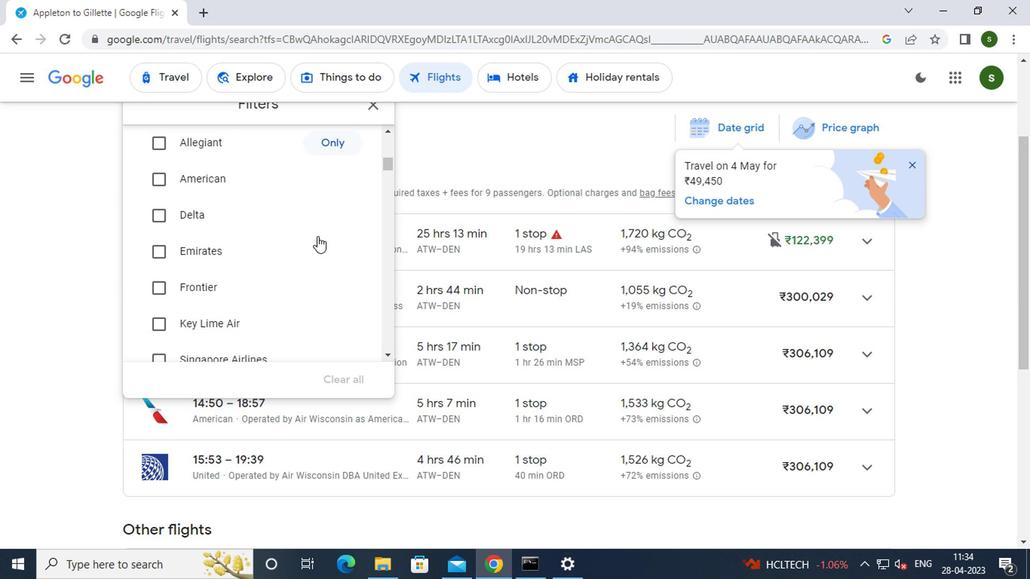 
Action: Mouse scrolled (313, 237) with delta (0, -1)
Screenshot: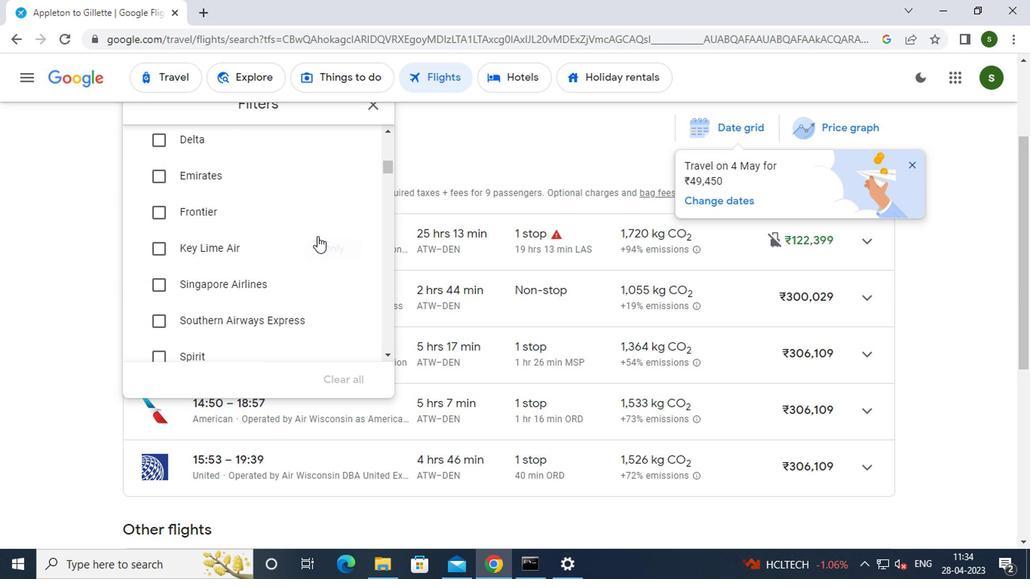 
Action: Mouse scrolled (313, 237) with delta (0, -1)
Screenshot: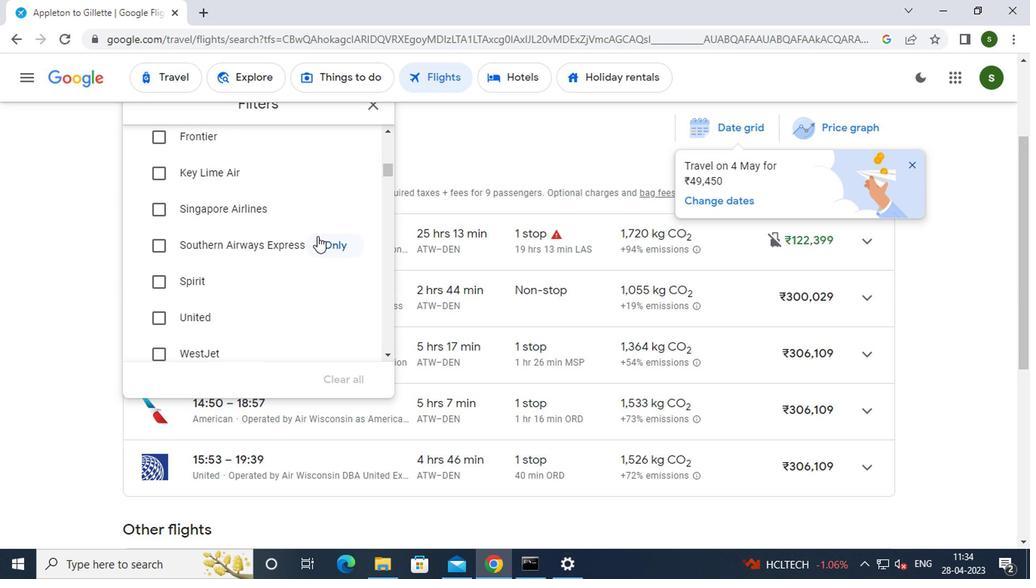 
Action: Mouse scrolled (313, 237) with delta (0, -1)
Screenshot: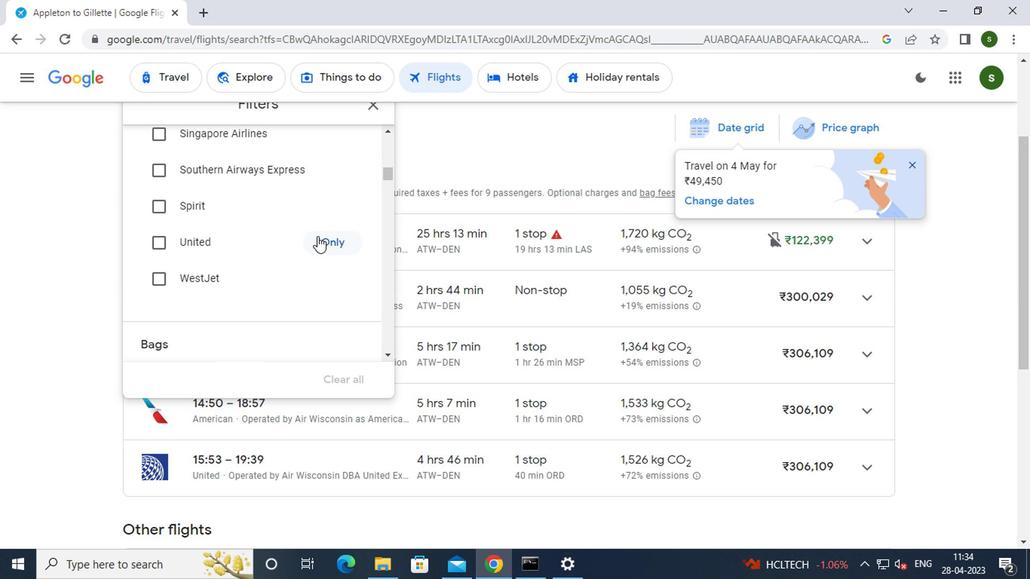 
Action: Mouse scrolled (313, 237) with delta (0, -1)
Screenshot: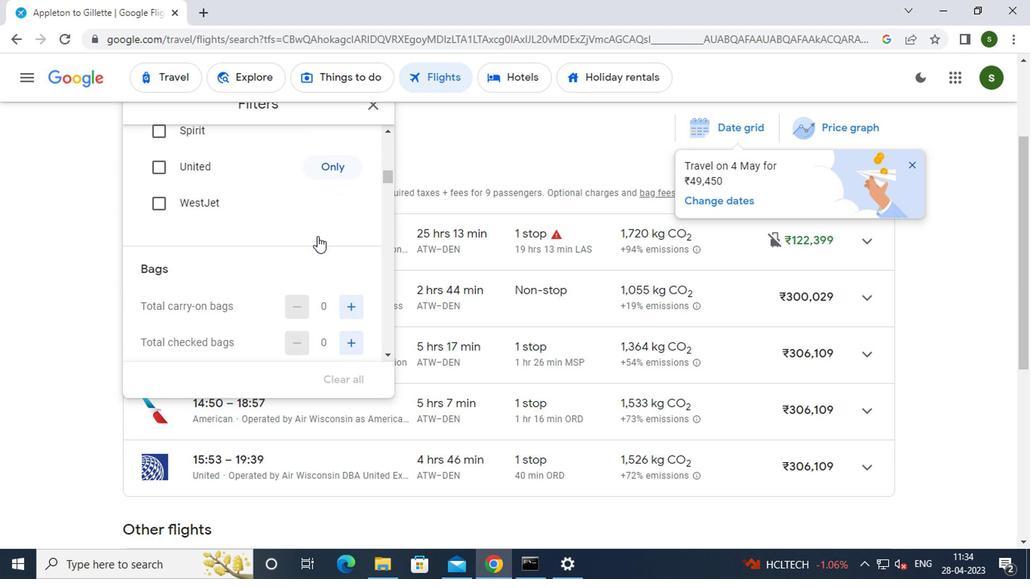 
Action: Mouse moved to (345, 233)
Screenshot: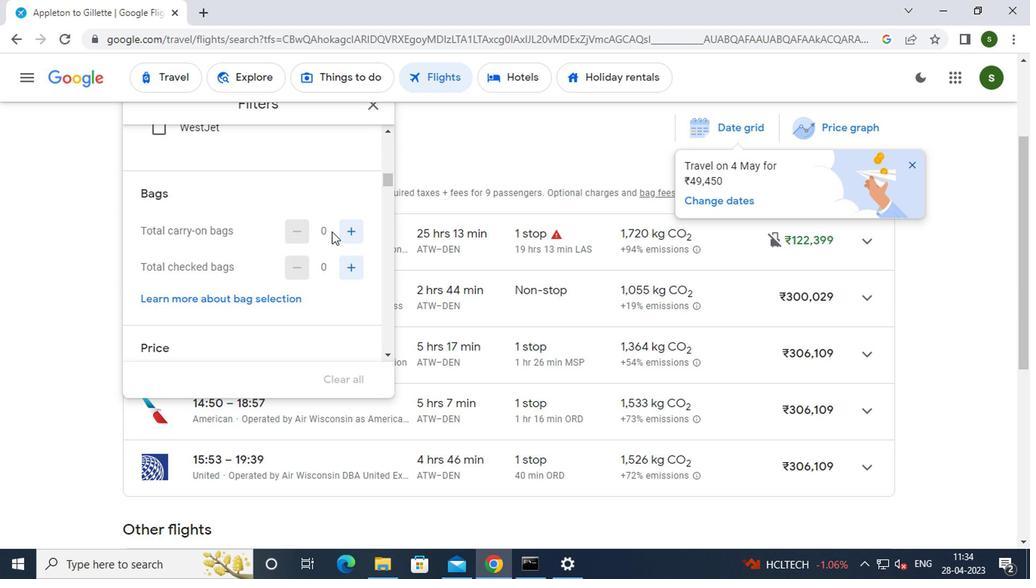 
Action: Mouse pressed left at (345, 233)
Screenshot: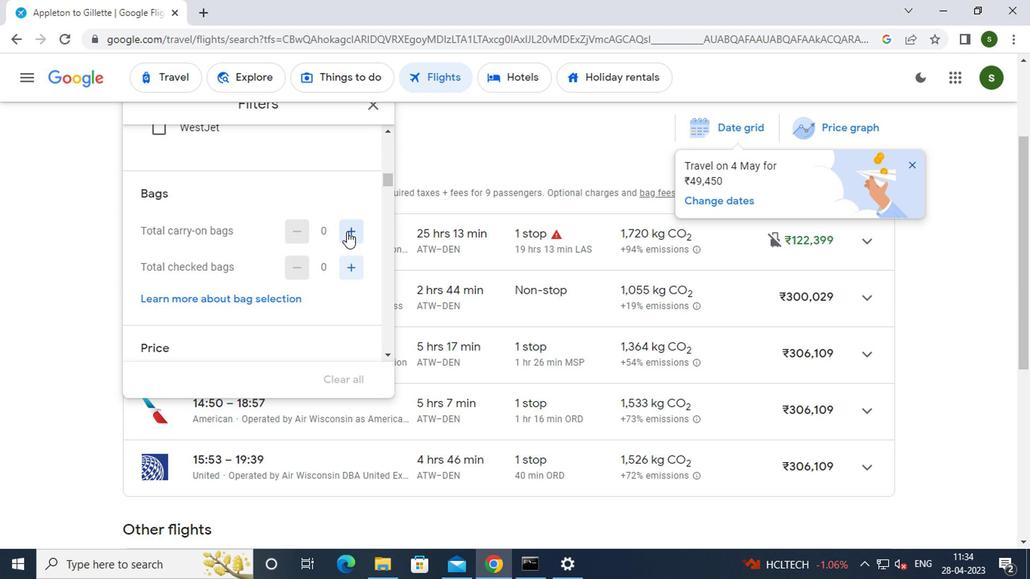 
Action: Mouse pressed left at (345, 233)
Screenshot: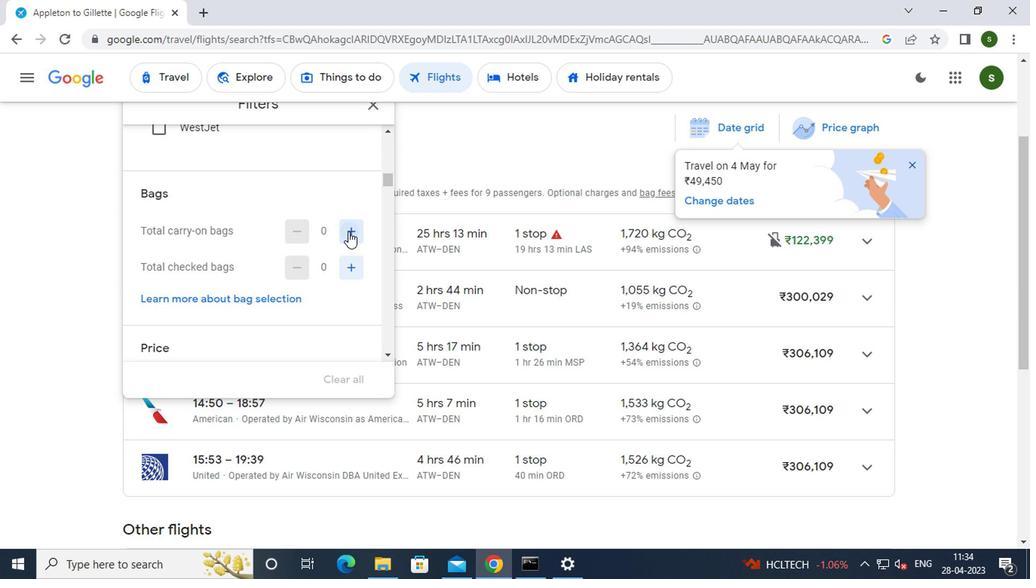 
Action: Mouse moved to (344, 233)
Screenshot: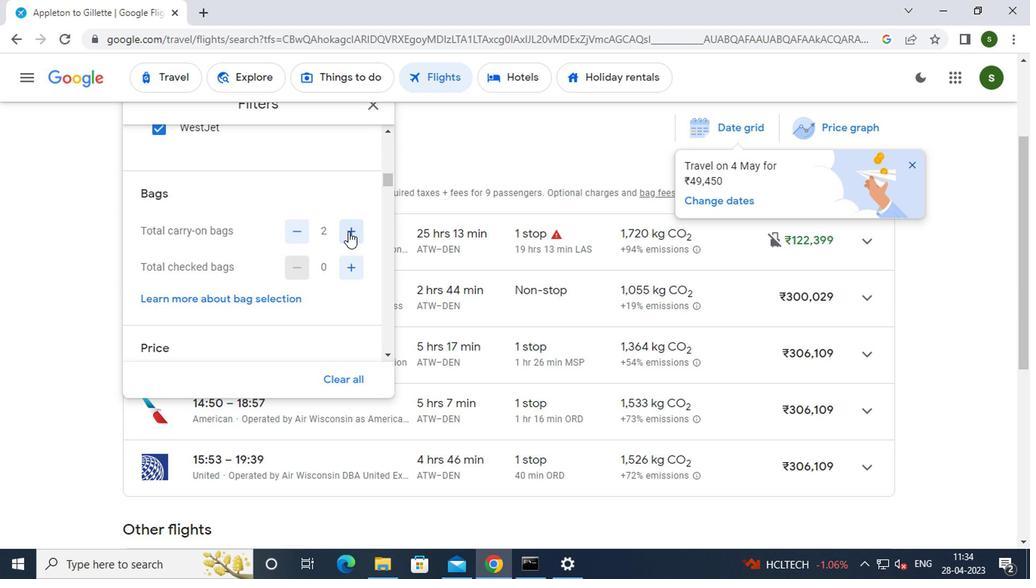 
Action: Mouse scrolled (344, 233) with delta (0, 0)
Screenshot: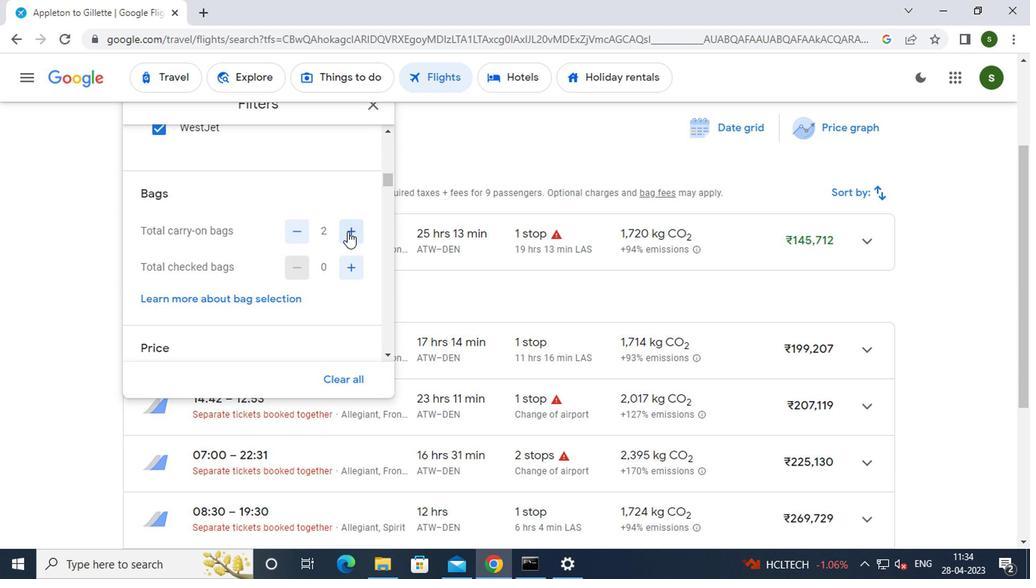 
Action: Mouse scrolled (344, 233) with delta (0, 0)
Screenshot: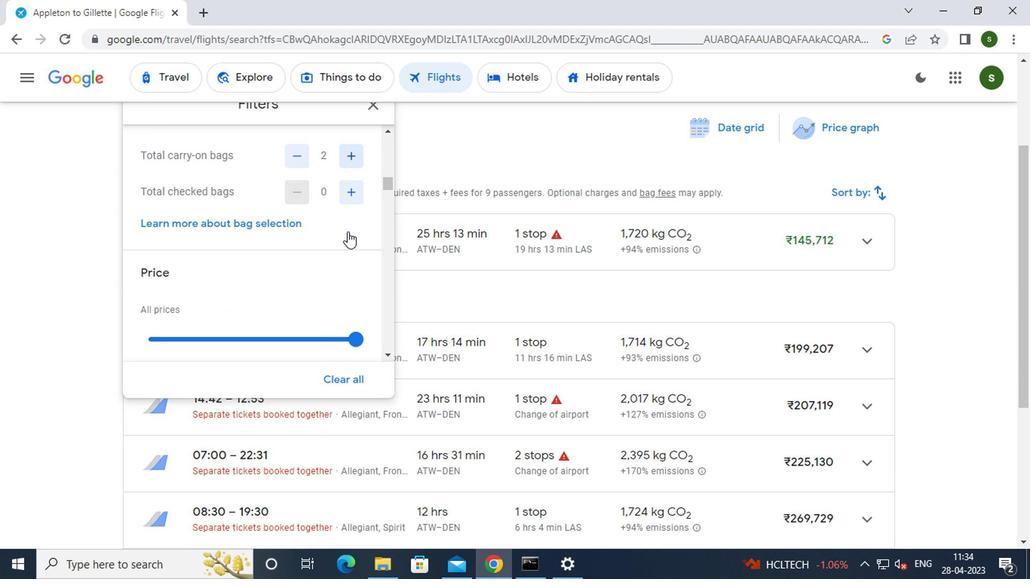 
Action: Mouse moved to (346, 261)
Screenshot: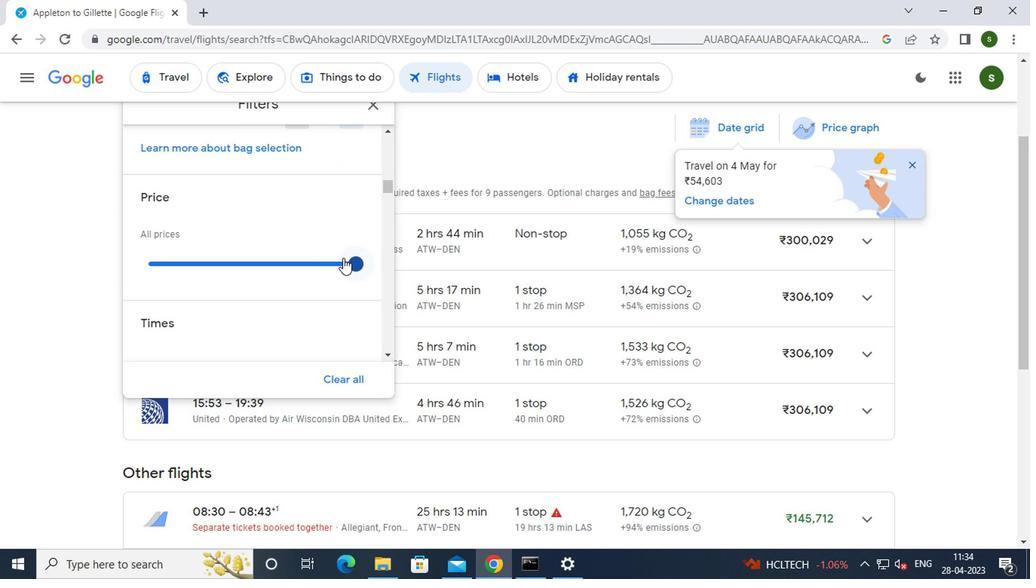 
Action: Mouse pressed left at (346, 261)
Screenshot: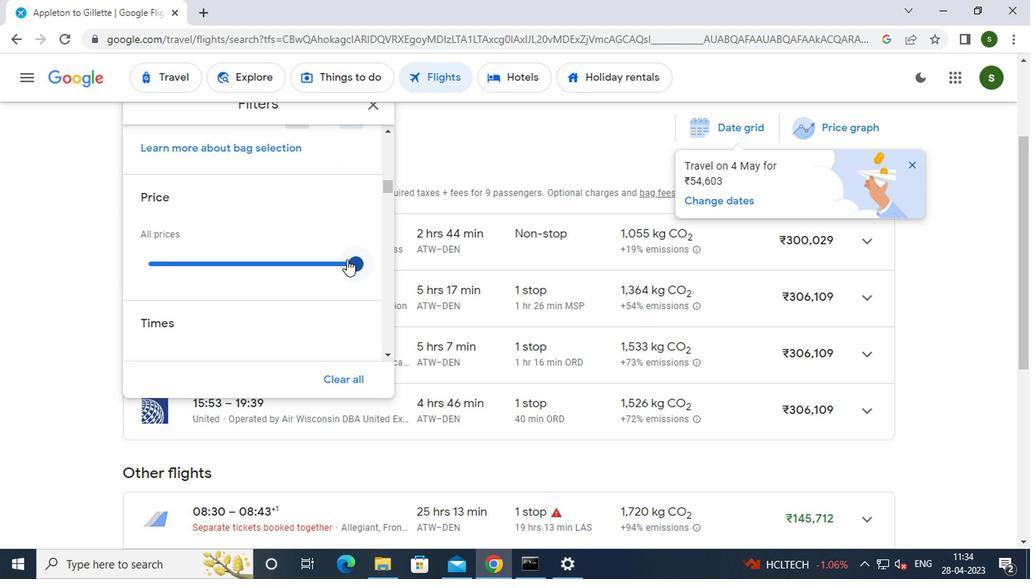 
Action: Mouse moved to (245, 226)
Screenshot: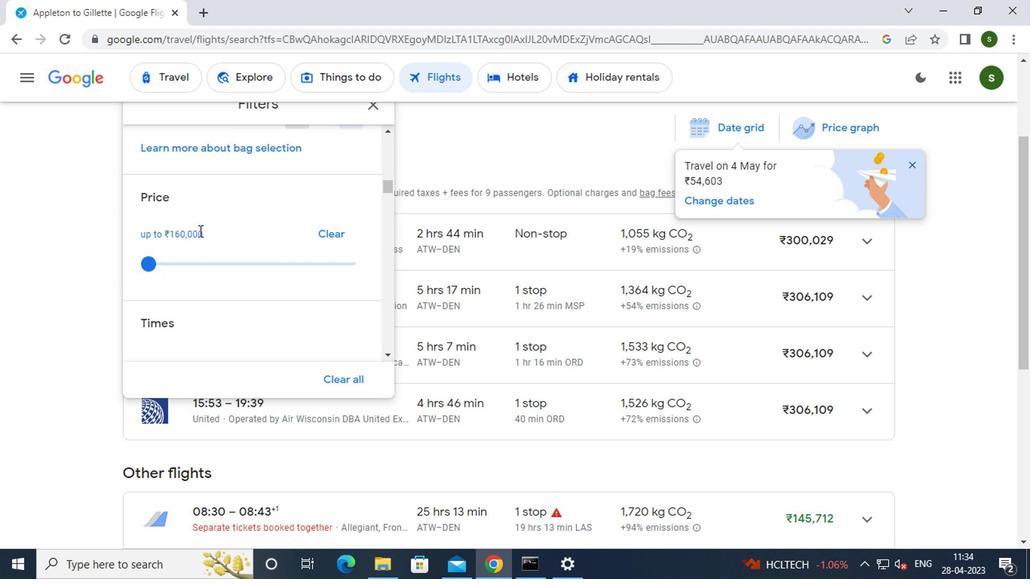 
Action: Mouse scrolled (245, 225) with delta (0, 0)
Screenshot: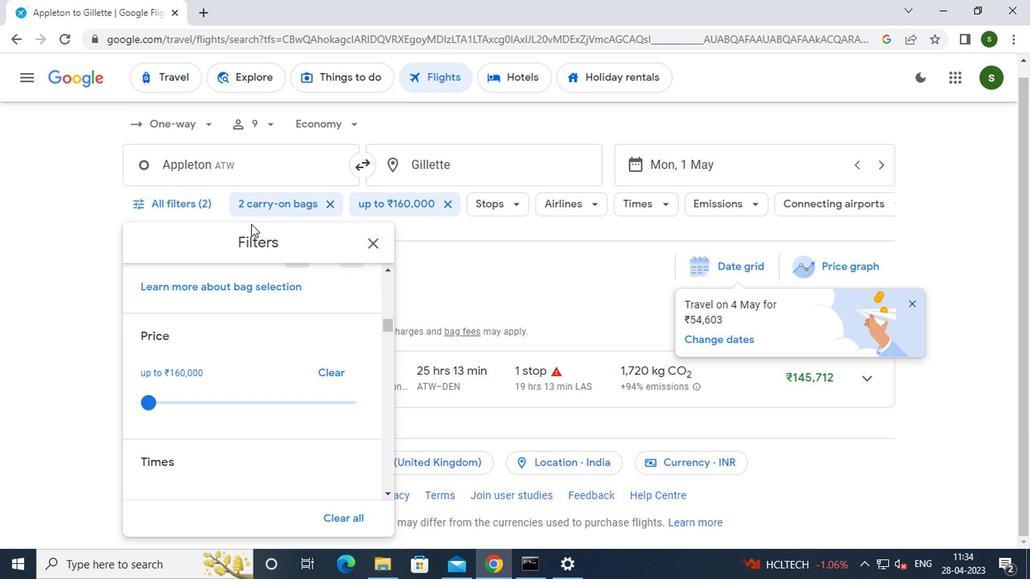 
Action: Mouse scrolled (245, 225) with delta (0, 0)
Screenshot: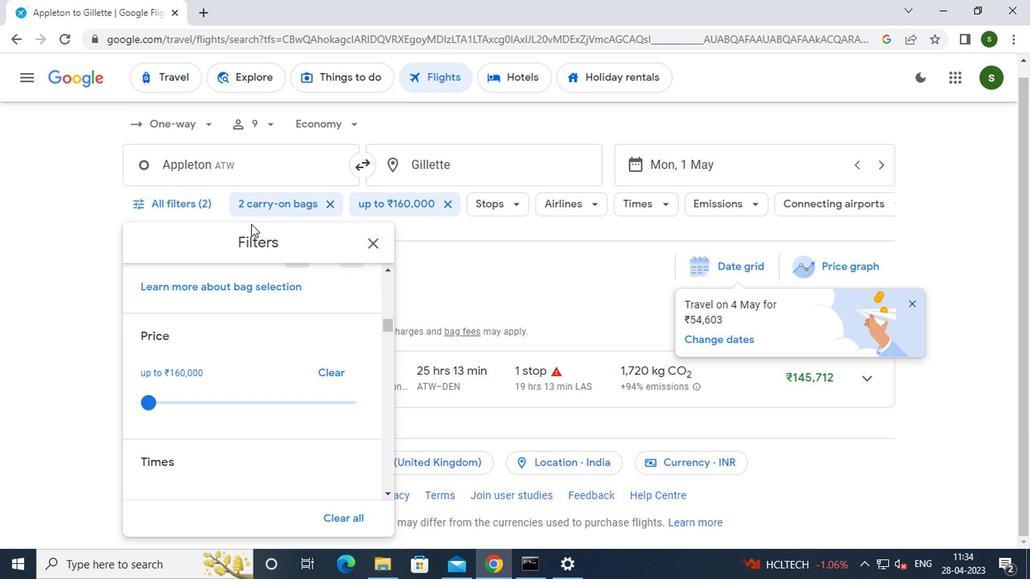 
Action: Mouse moved to (295, 365)
Screenshot: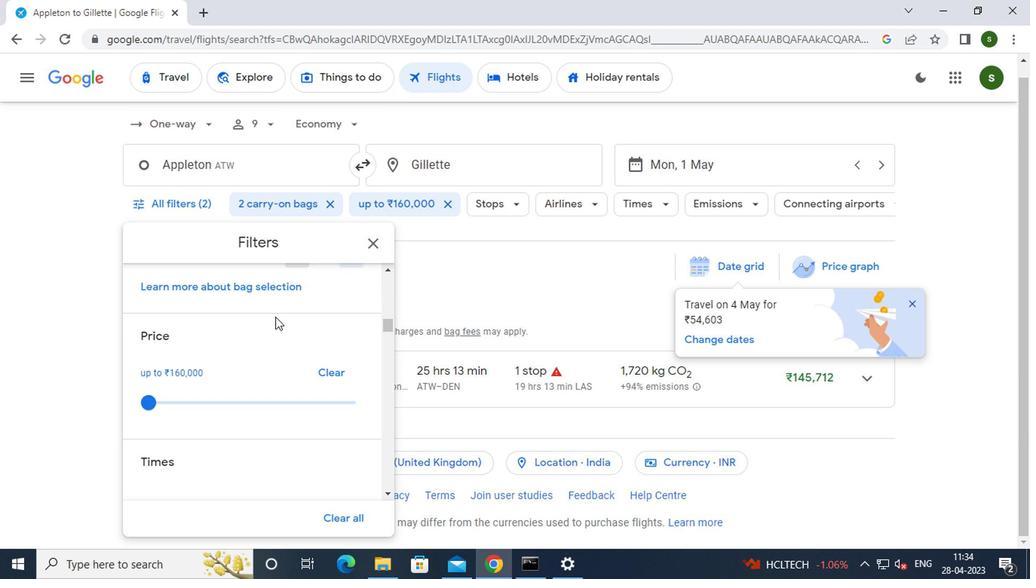 
Action: Mouse scrolled (295, 364) with delta (0, 0)
Screenshot: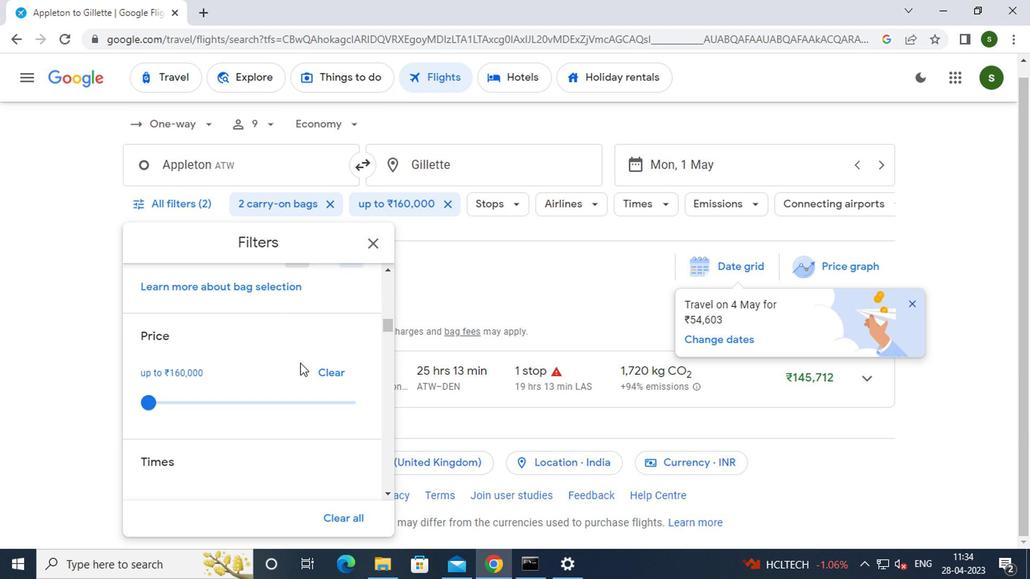 
Action: Mouse scrolled (295, 364) with delta (0, 0)
Screenshot: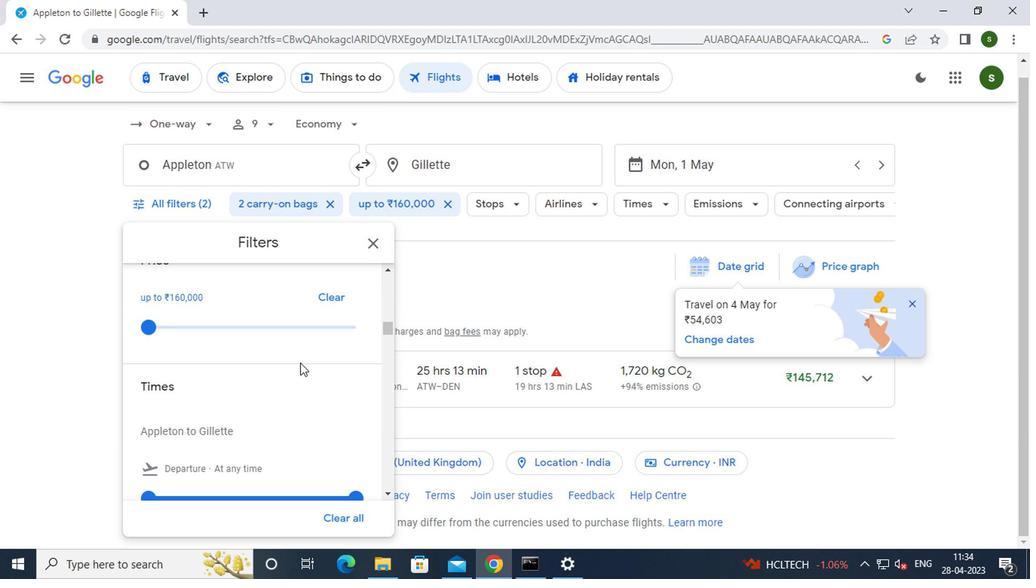 
Action: Mouse scrolled (295, 364) with delta (0, 0)
Screenshot: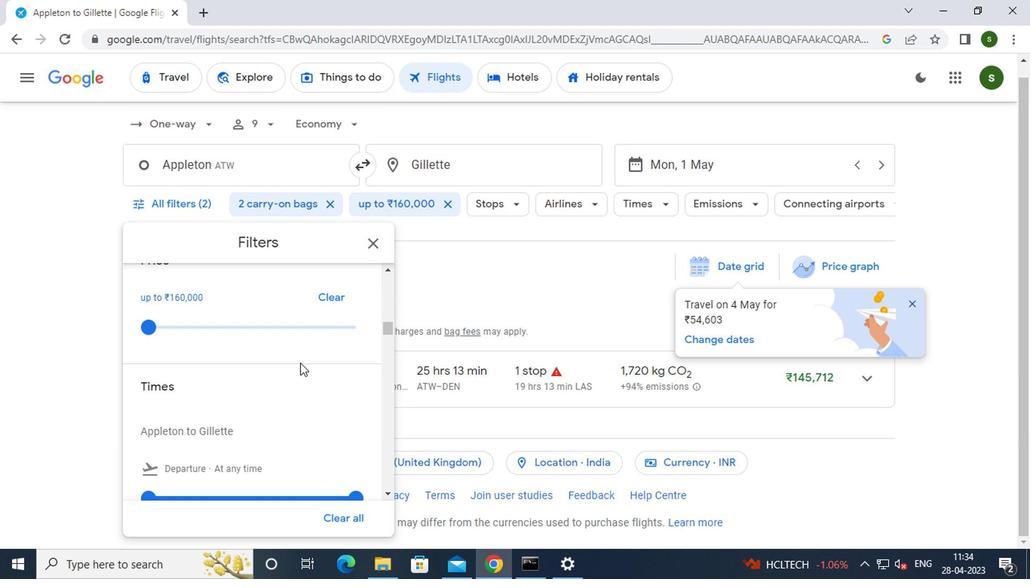 
Action: Mouse moved to (139, 342)
Screenshot: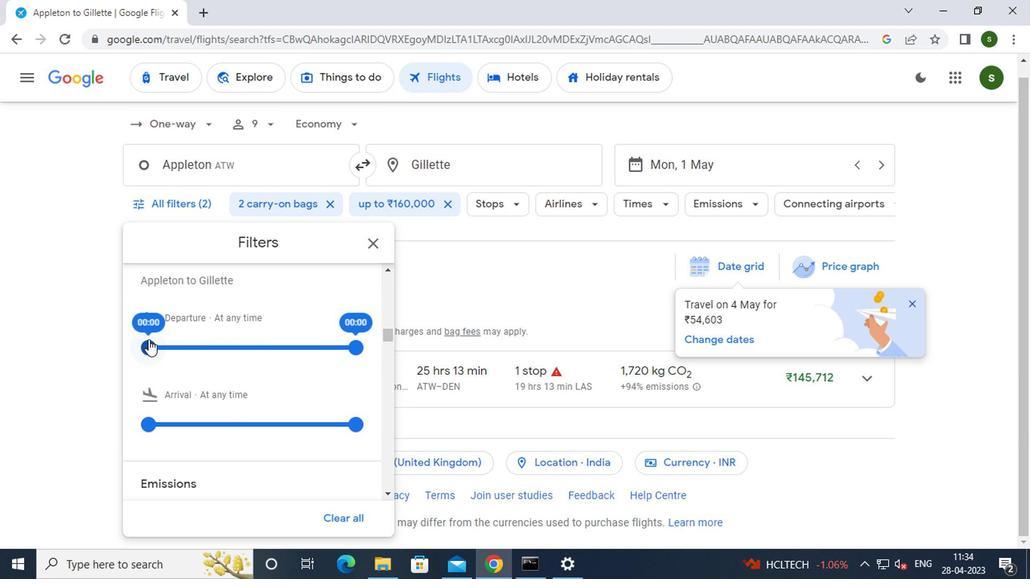 
Action: Mouse pressed left at (139, 342)
Screenshot: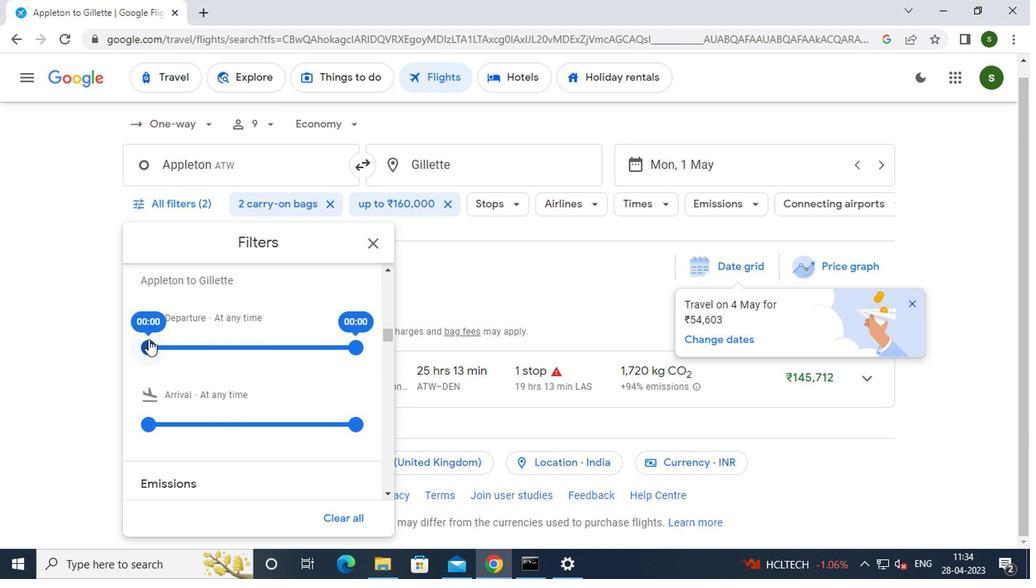 
Action: Mouse moved to (374, 245)
Screenshot: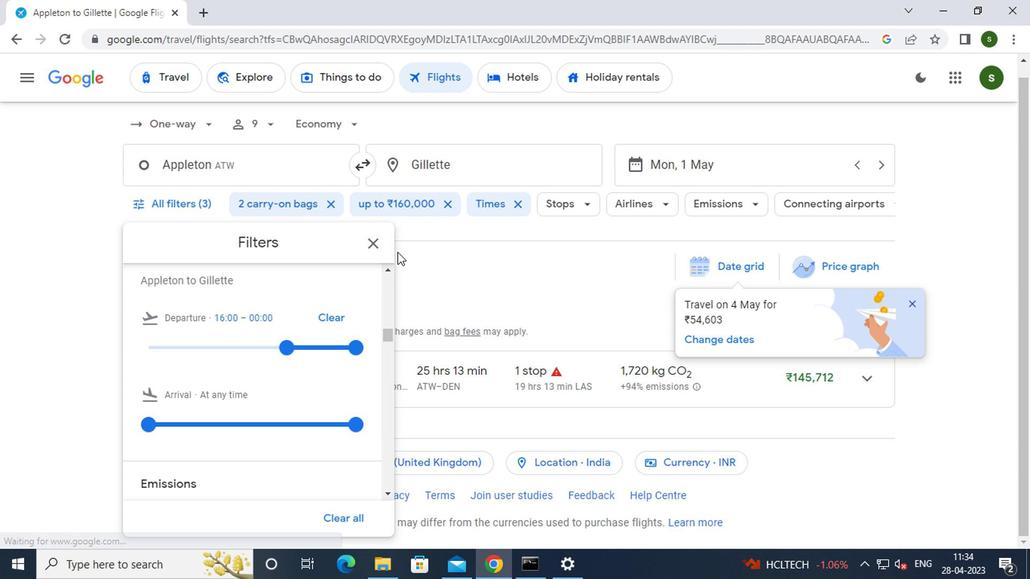 
Action: Mouse pressed left at (374, 245)
Screenshot: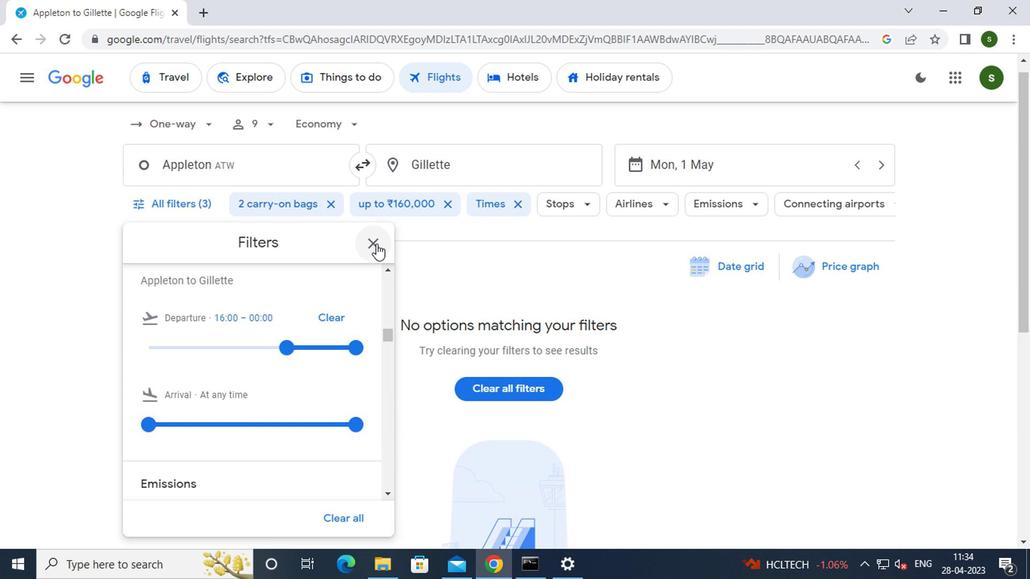 
